 Task: Search round trip flight ticket for 5 adults, 2 children, 1 infant in seat and 2 infants on lap in economy from Duluth: Duluth International Airport to Indianapolis: Indianapolis International Airport on 8-5-2023 and return on 8-7-2023. Number of bags: 2 checked bags. Price is upto 72000. Outbound departure time preference is 16:00.
Action: Mouse moved to (339, 284)
Screenshot: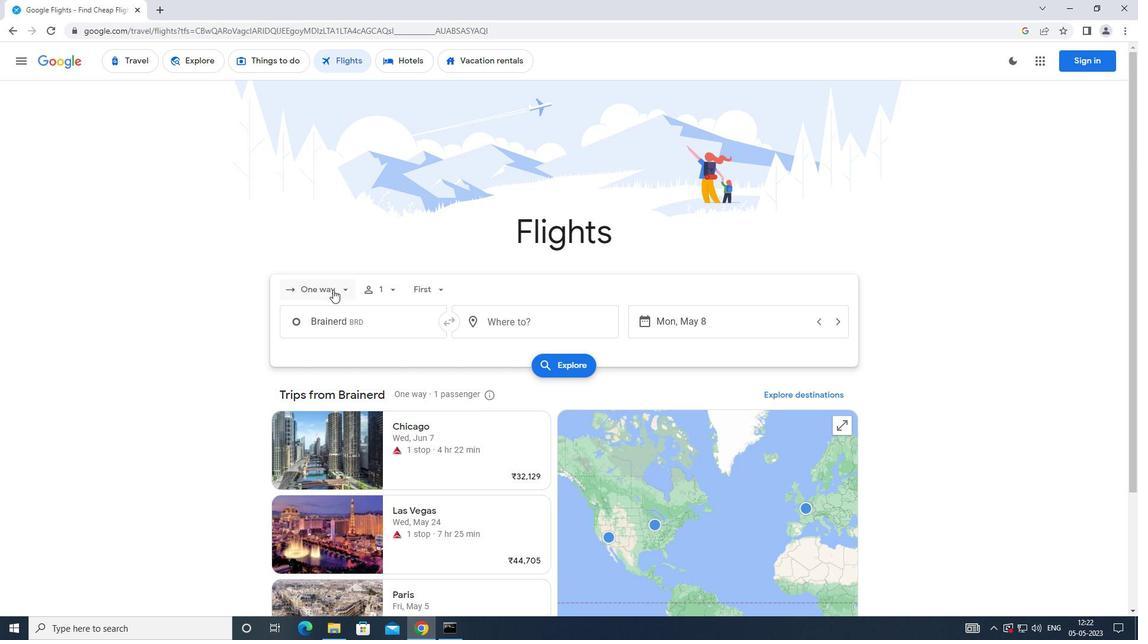 
Action: Mouse pressed left at (339, 284)
Screenshot: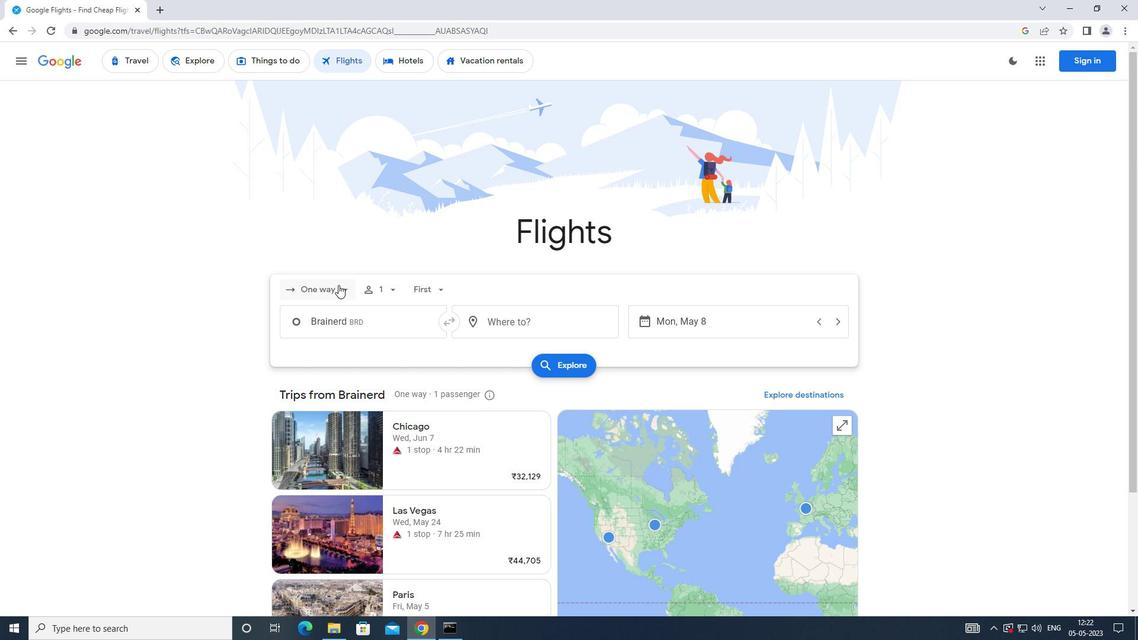 
Action: Mouse moved to (328, 345)
Screenshot: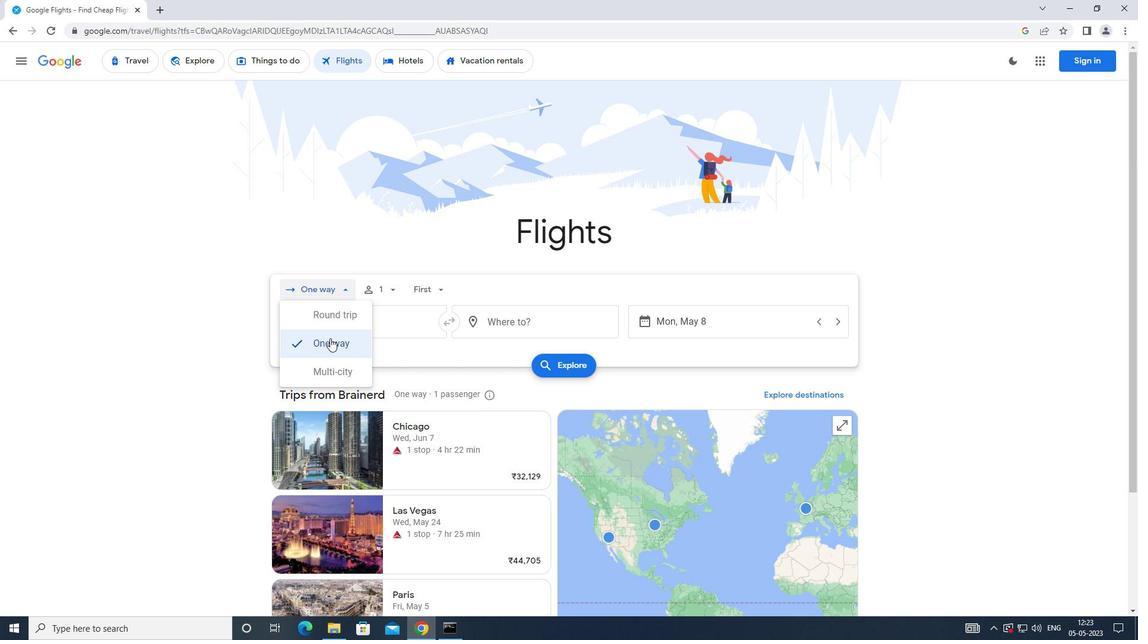
Action: Mouse pressed left at (328, 345)
Screenshot: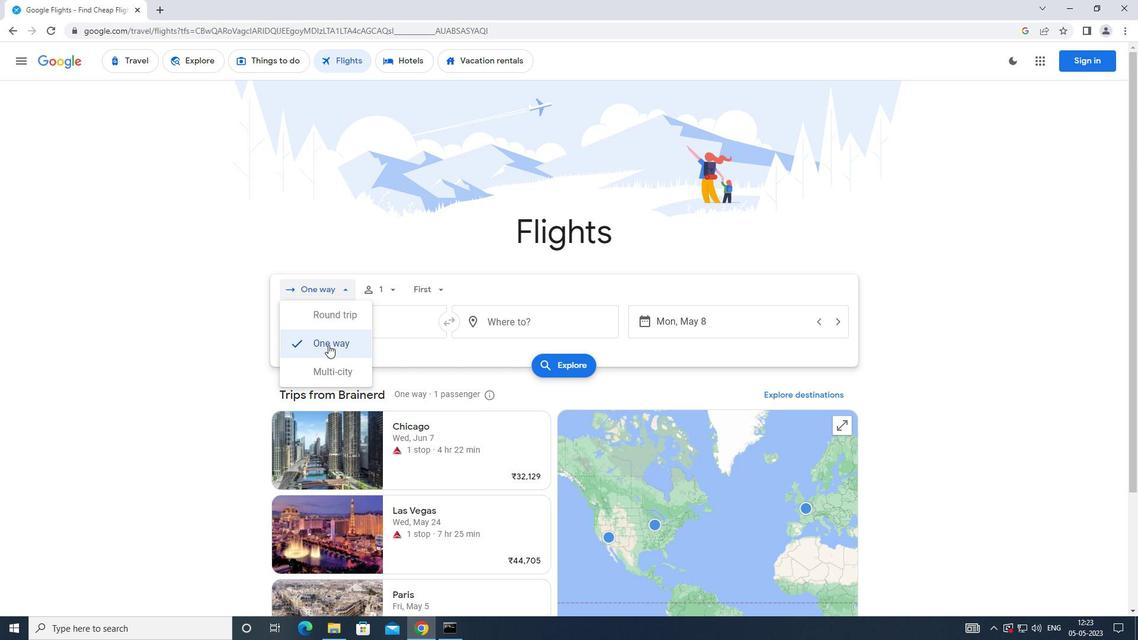 
Action: Mouse moved to (386, 285)
Screenshot: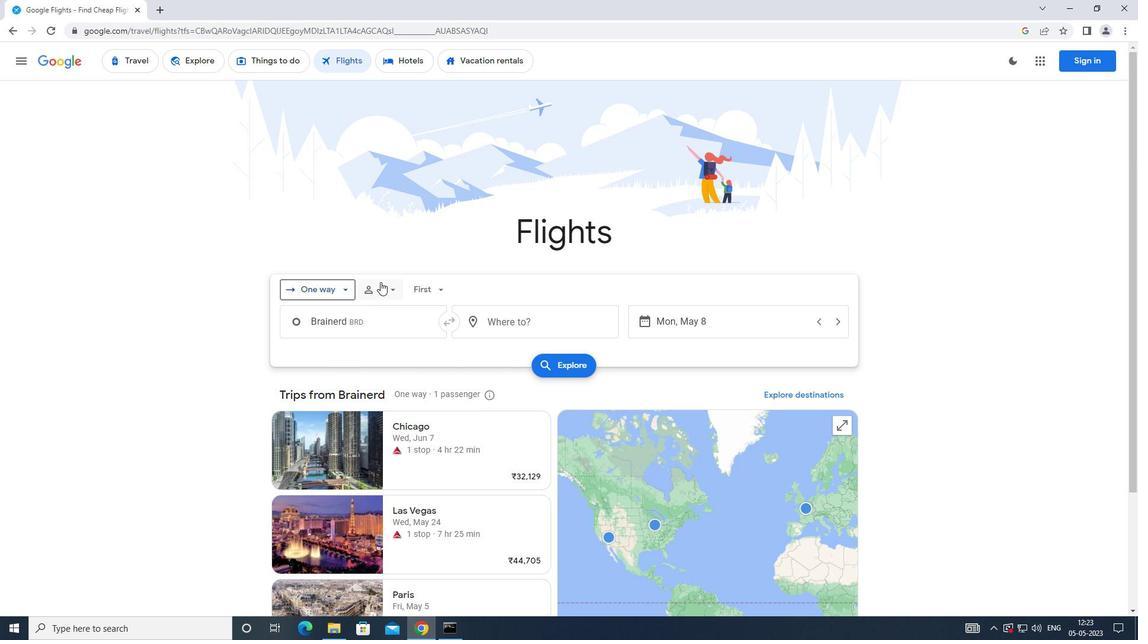 
Action: Mouse pressed left at (386, 285)
Screenshot: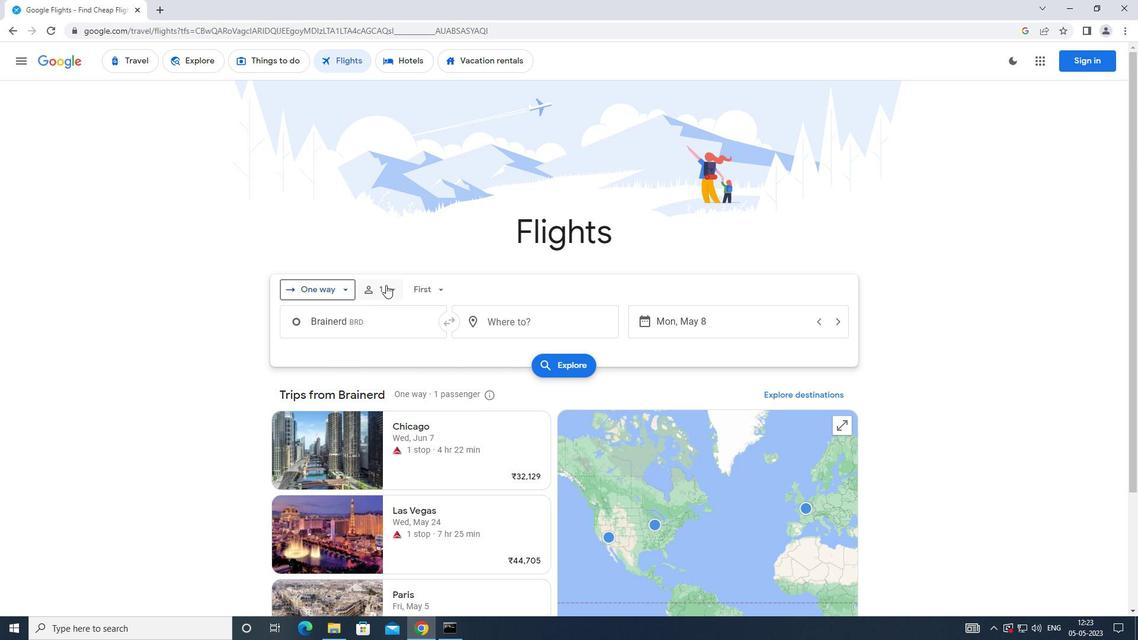 
Action: Mouse moved to (486, 326)
Screenshot: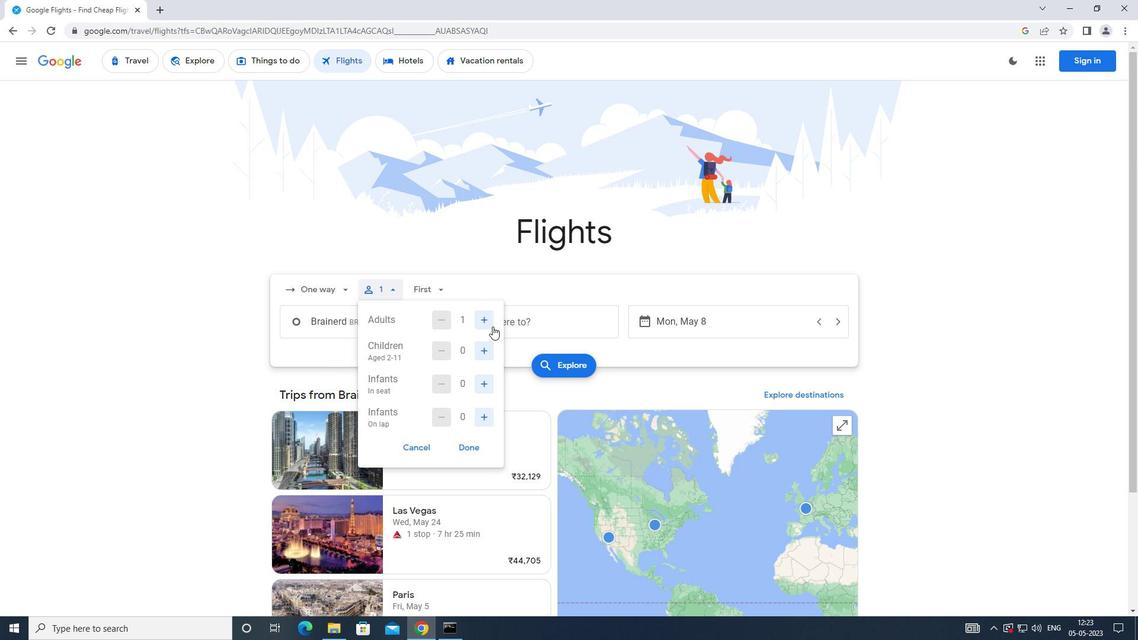 
Action: Mouse pressed left at (486, 326)
Screenshot: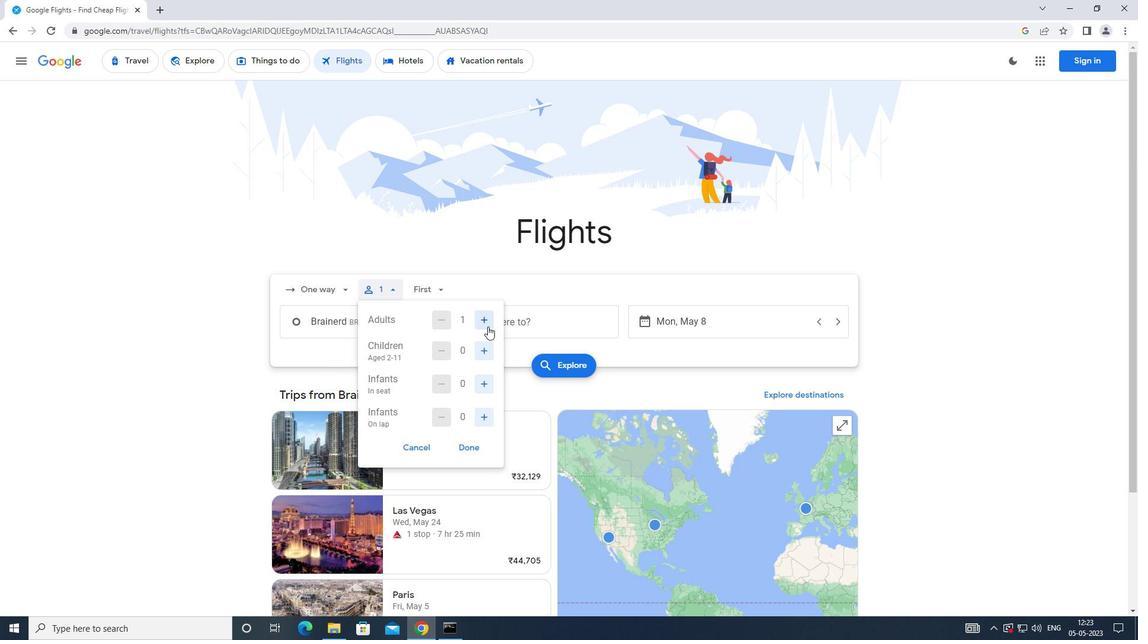 
Action: Mouse pressed left at (486, 326)
Screenshot: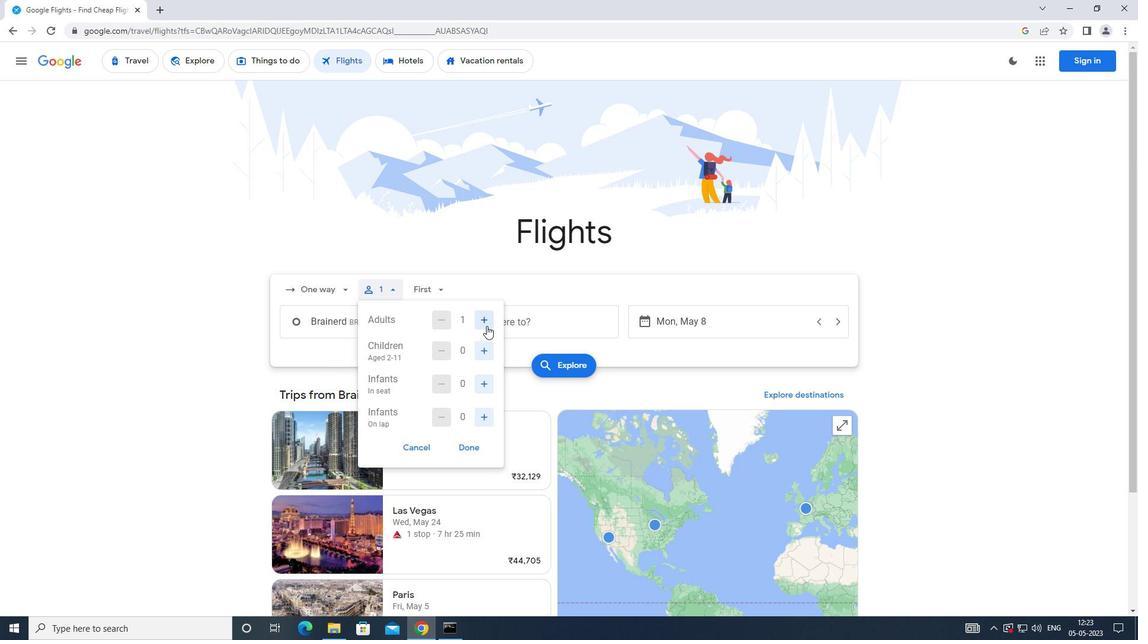 
Action: Mouse pressed left at (486, 326)
Screenshot: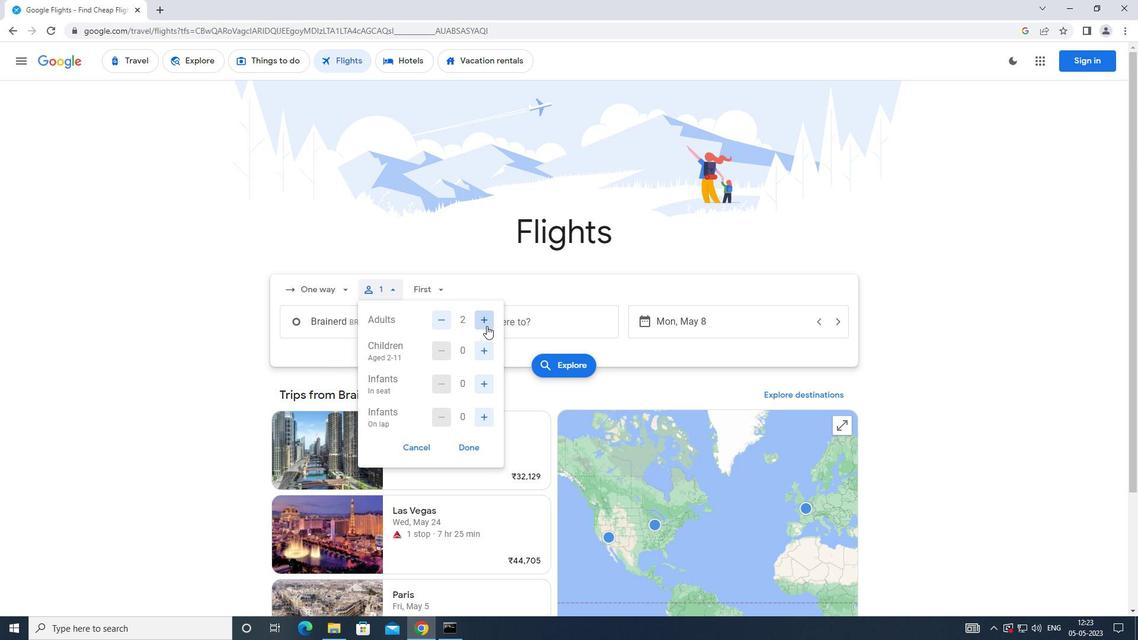 
Action: Mouse pressed left at (486, 326)
Screenshot: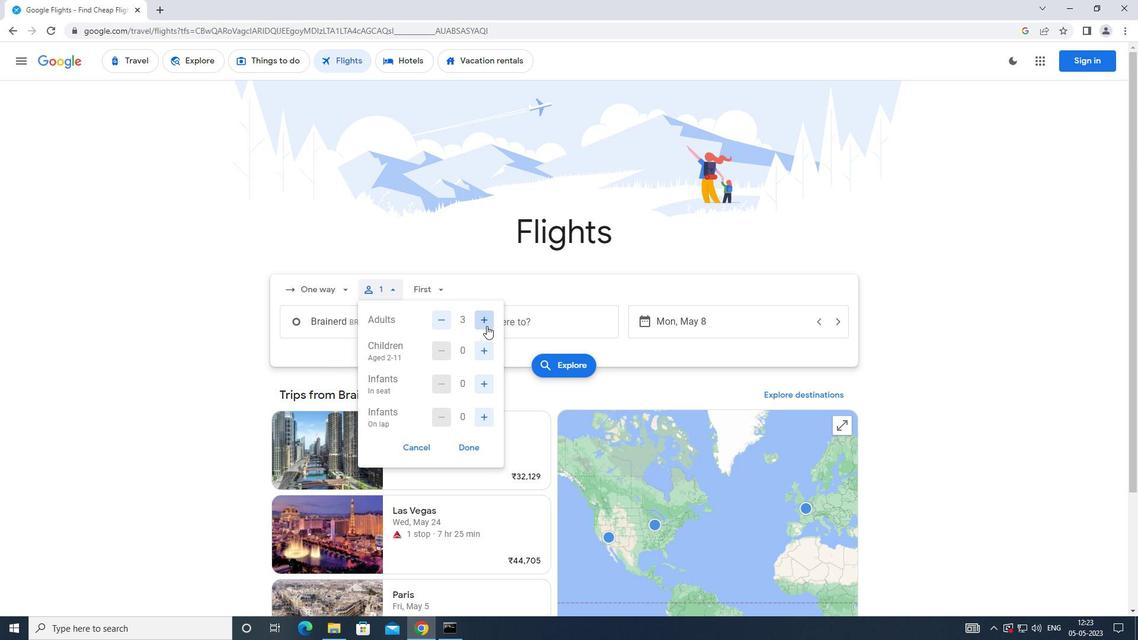 
Action: Mouse moved to (483, 350)
Screenshot: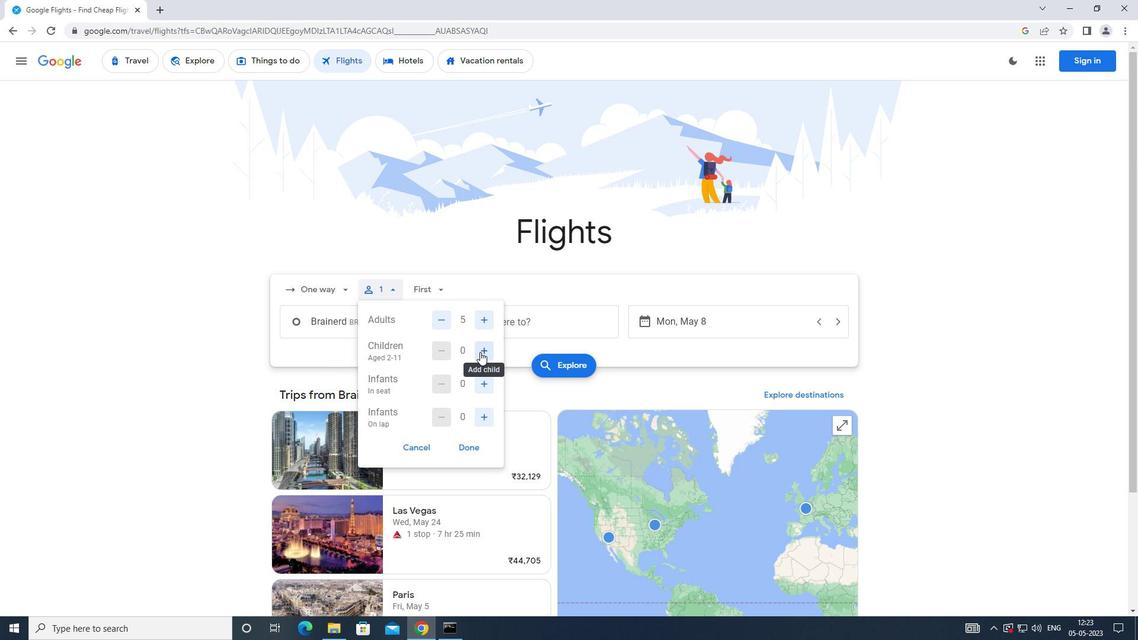 
Action: Mouse pressed left at (483, 350)
Screenshot: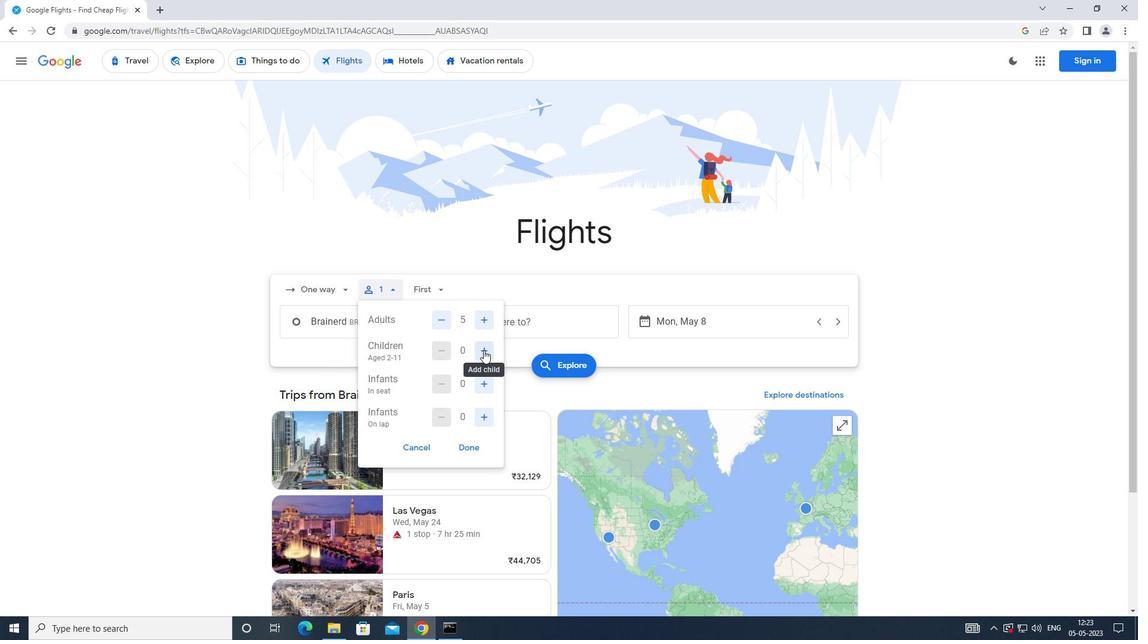 
Action: Mouse pressed left at (483, 350)
Screenshot: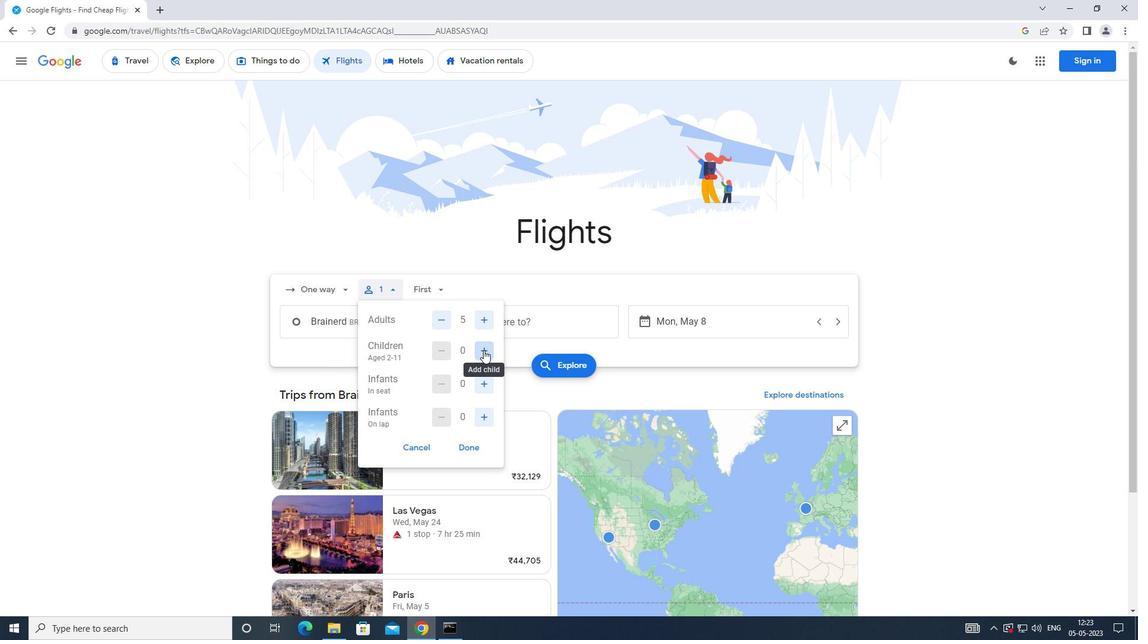 
Action: Mouse moved to (491, 384)
Screenshot: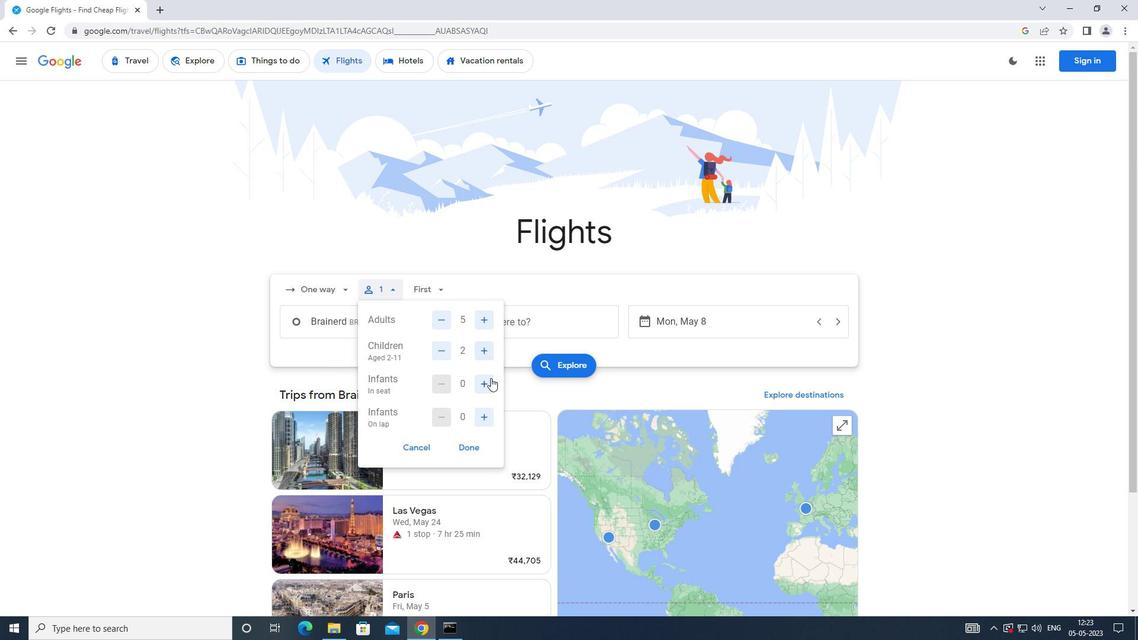 
Action: Mouse pressed left at (491, 384)
Screenshot: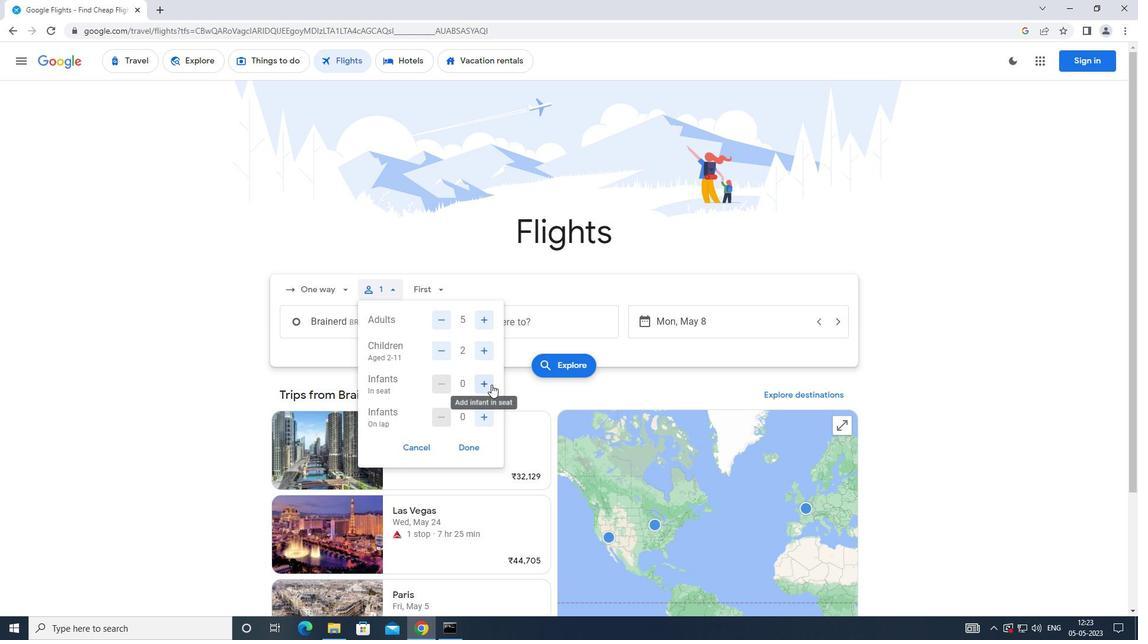
Action: Mouse moved to (490, 416)
Screenshot: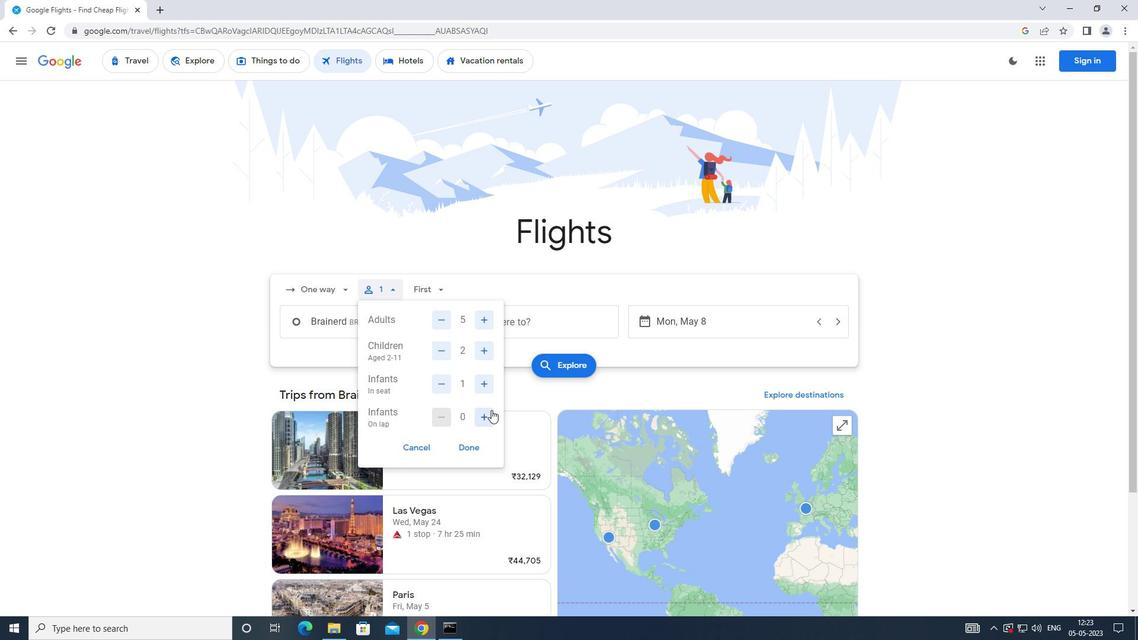 
Action: Mouse pressed left at (490, 416)
Screenshot: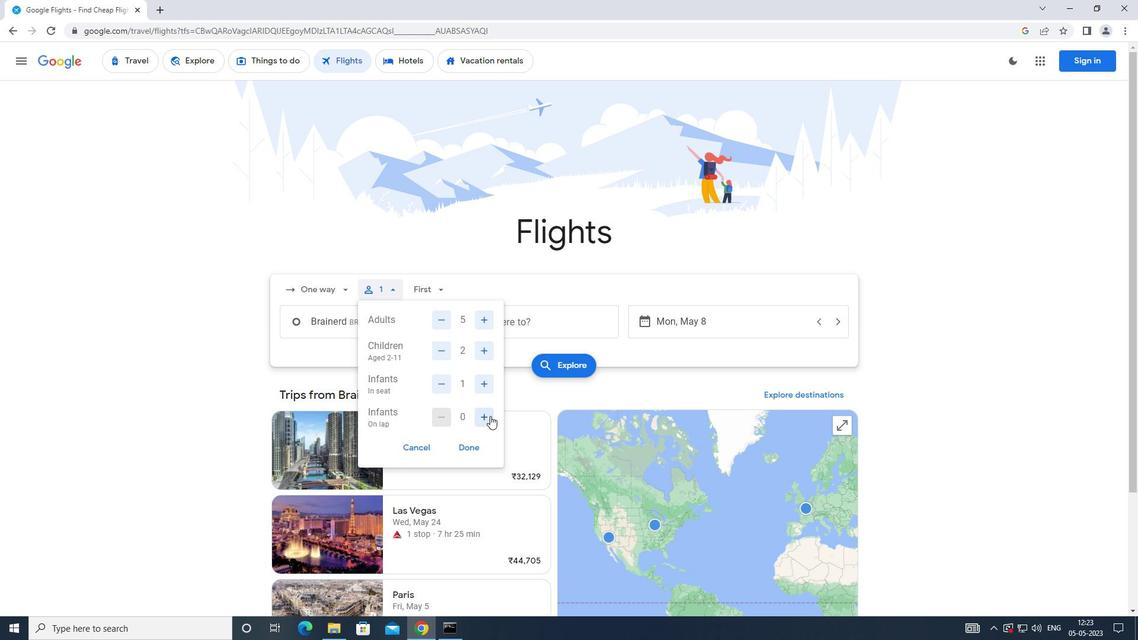 
Action: Mouse moved to (466, 452)
Screenshot: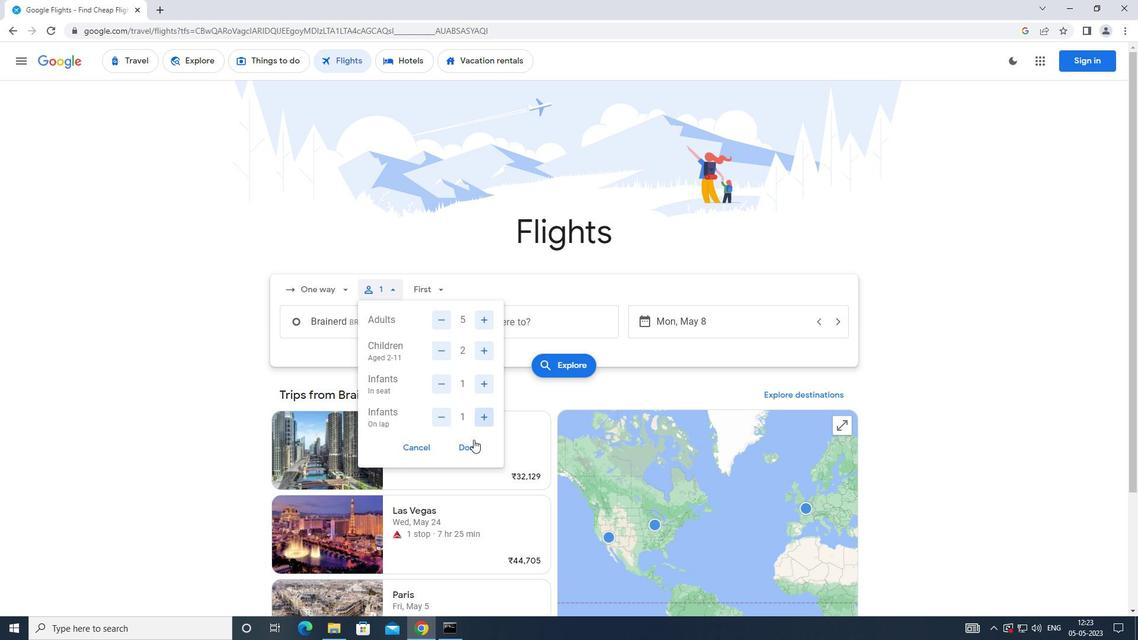 
Action: Mouse pressed left at (466, 452)
Screenshot: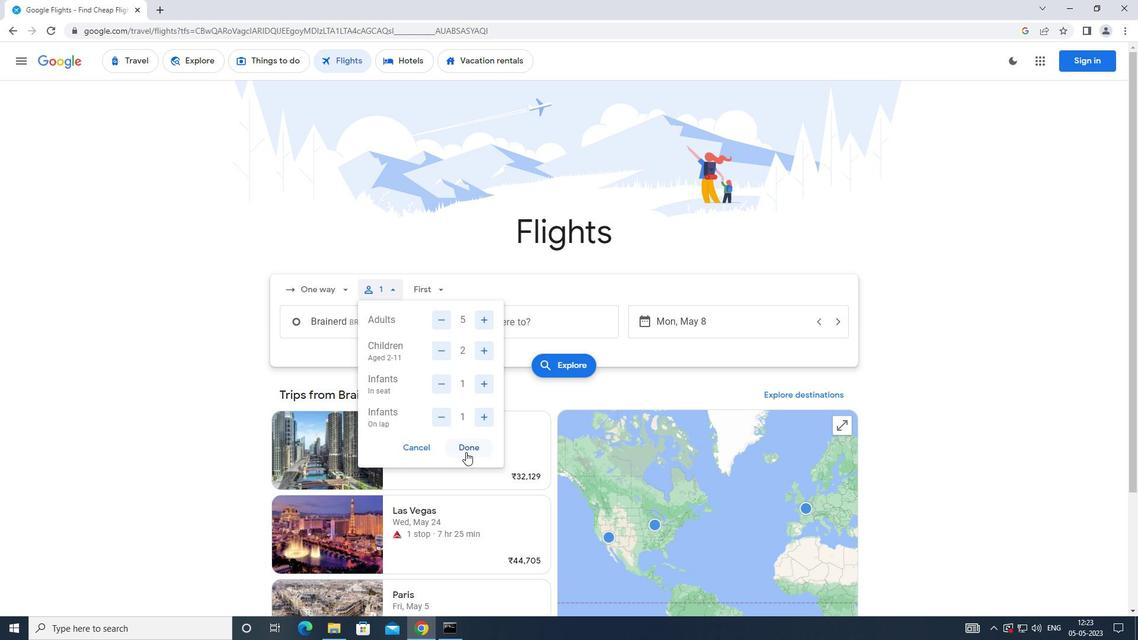 
Action: Mouse moved to (438, 296)
Screenshot: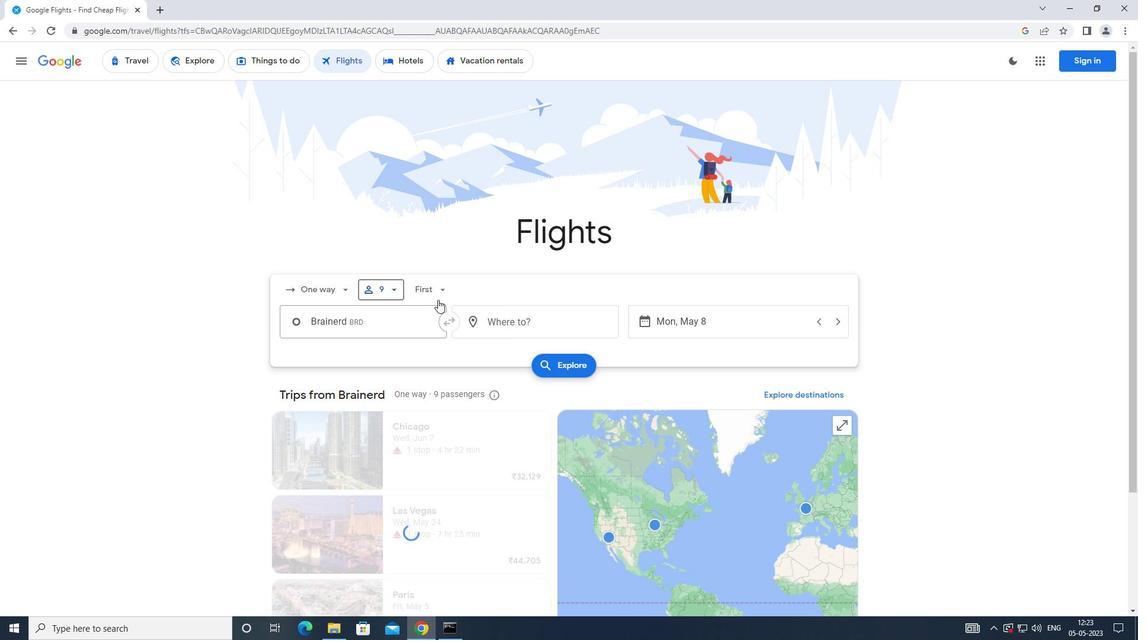 
Action: Mouse pressed left at (438, 296)
Screenshot: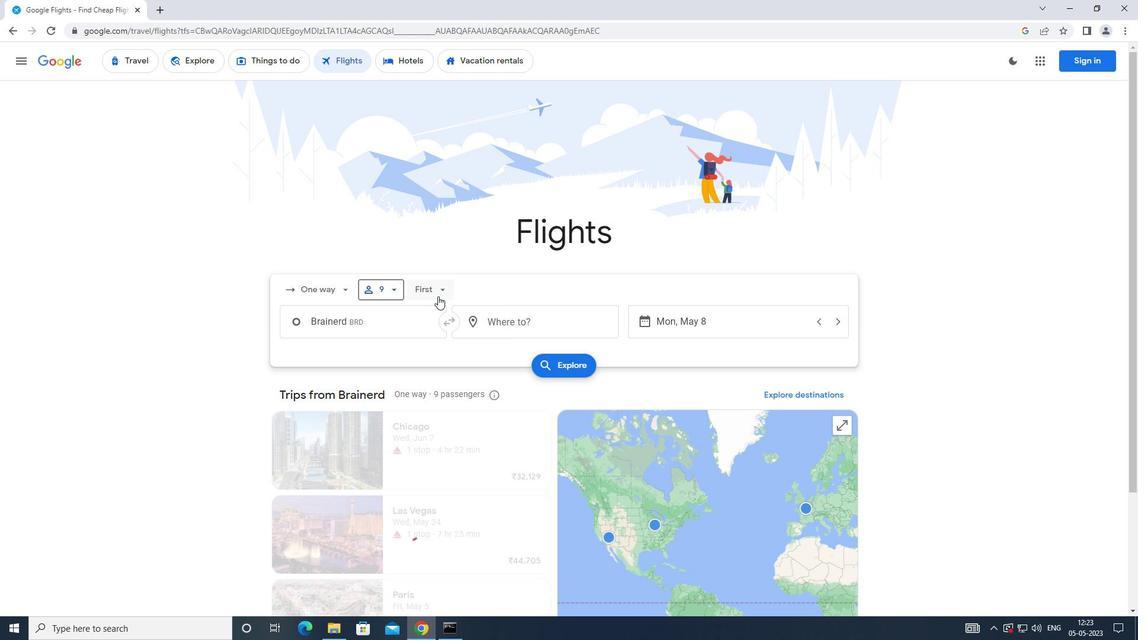 
Action: Mouse moved to (447, 325)
Screenshot: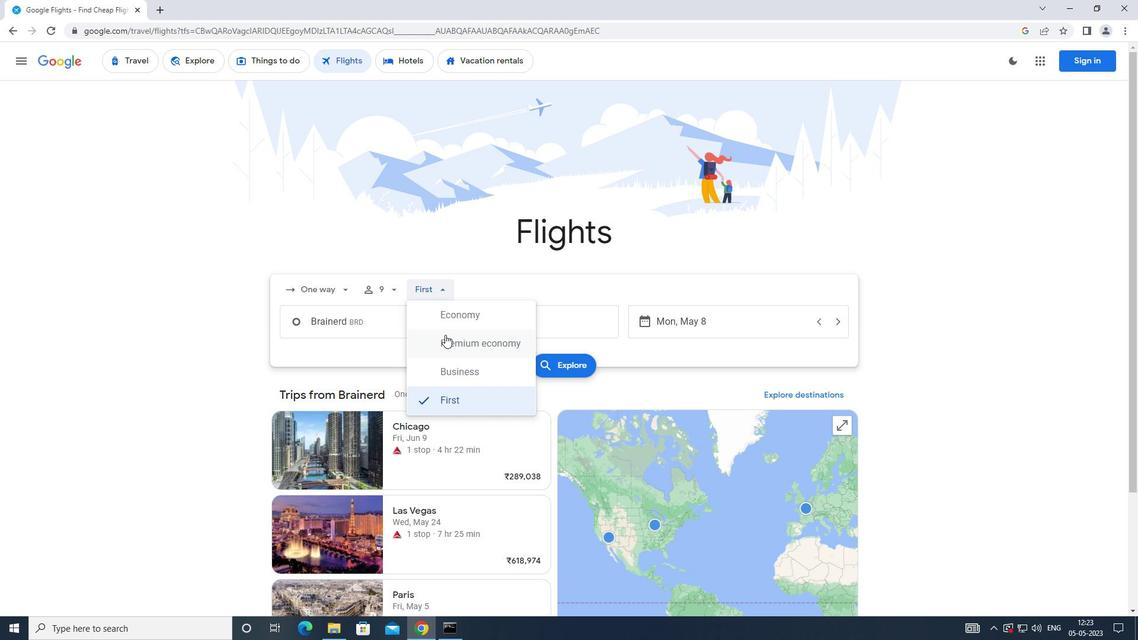 
Action: Mouse pressed left at (447, 325)
Screenshot: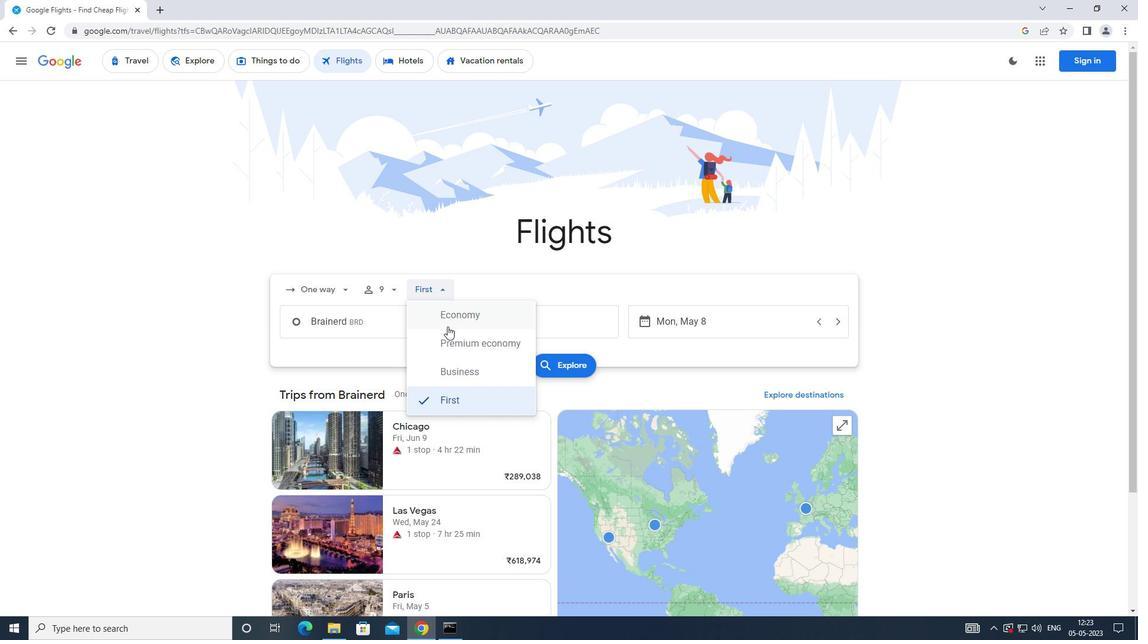 
Action: Mouse moved to (408, 325)
Screenshot: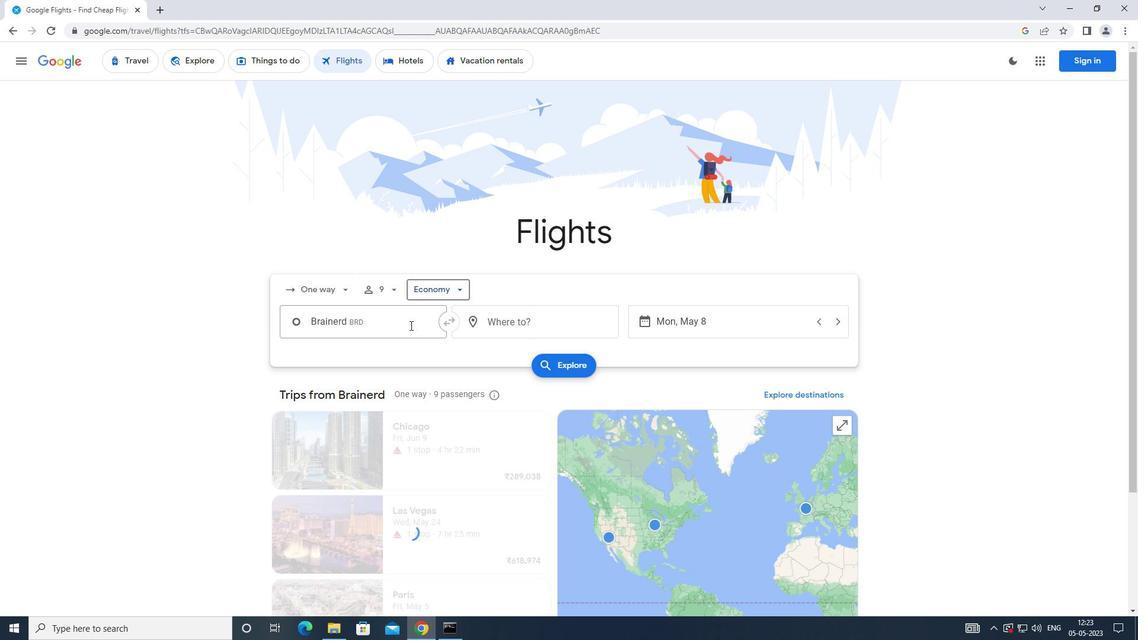
Action: Mouse pressed left at (408, 325)
Screenshot: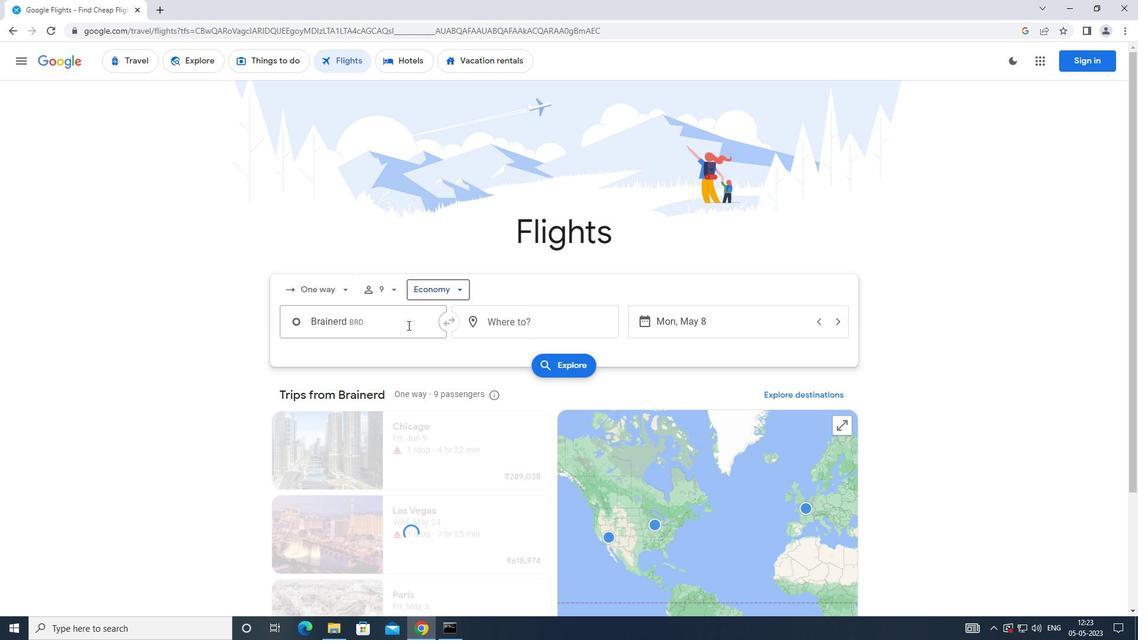 
Action: Mouse moved to (411, 339)
Screenshot: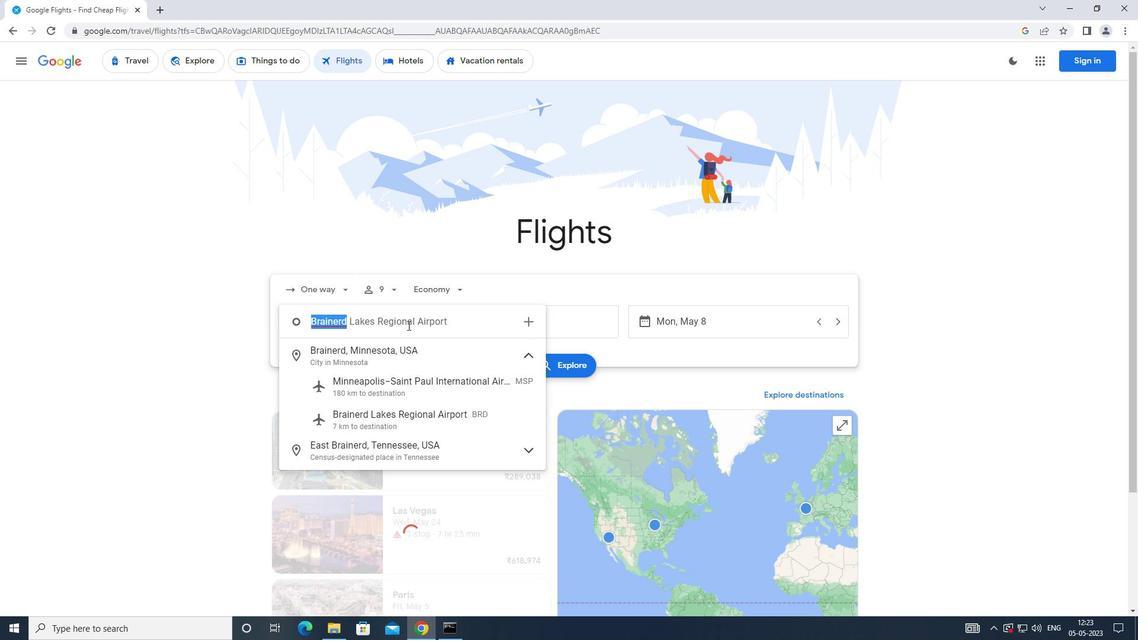
Action: Key pressed <Key.caps_lock>d<Key.caps_lock>uluth
Screenshot: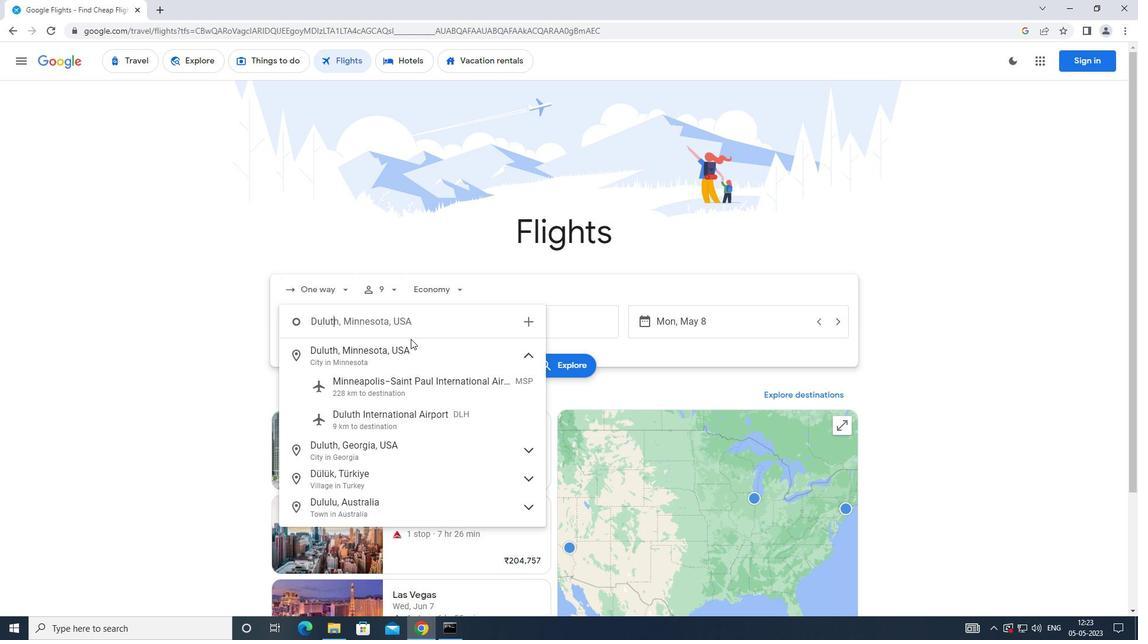 
Action: Mouse moved to (414, 412)
Screenshot: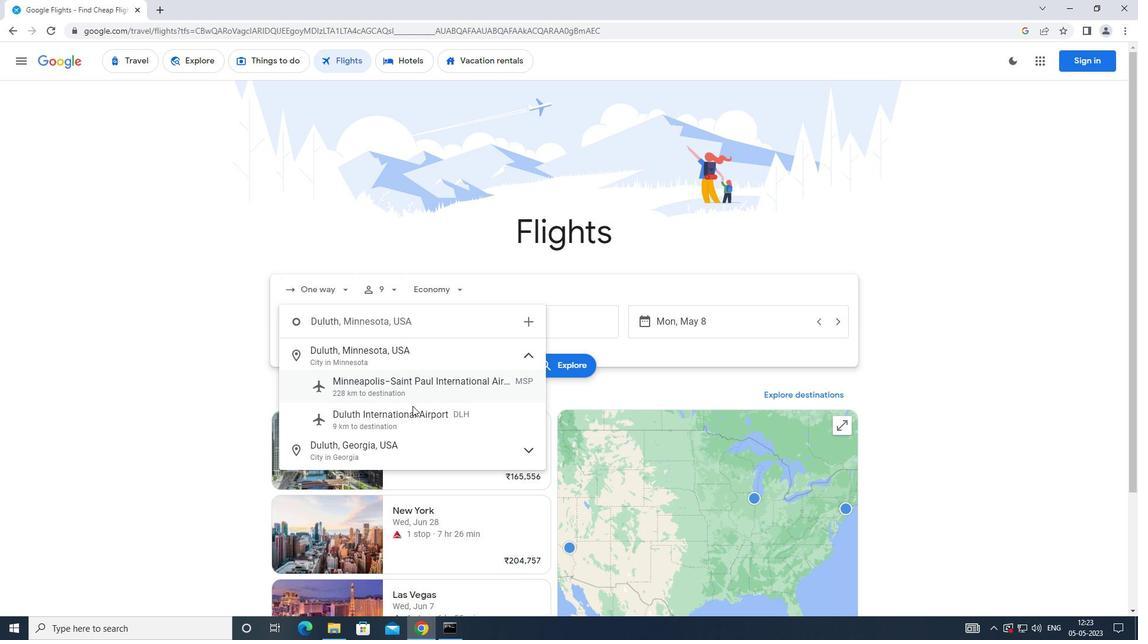 
Action: Mouse pressed left at (414, 412)
Screenshot: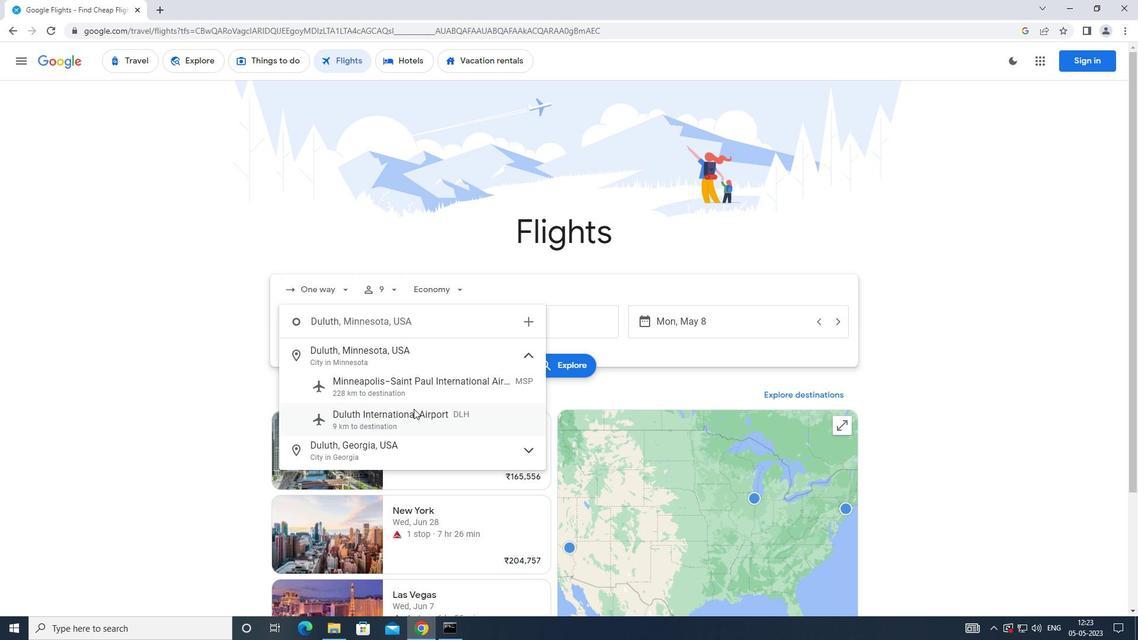 
Action: Mouse moved to (541, 324)
Screenshot: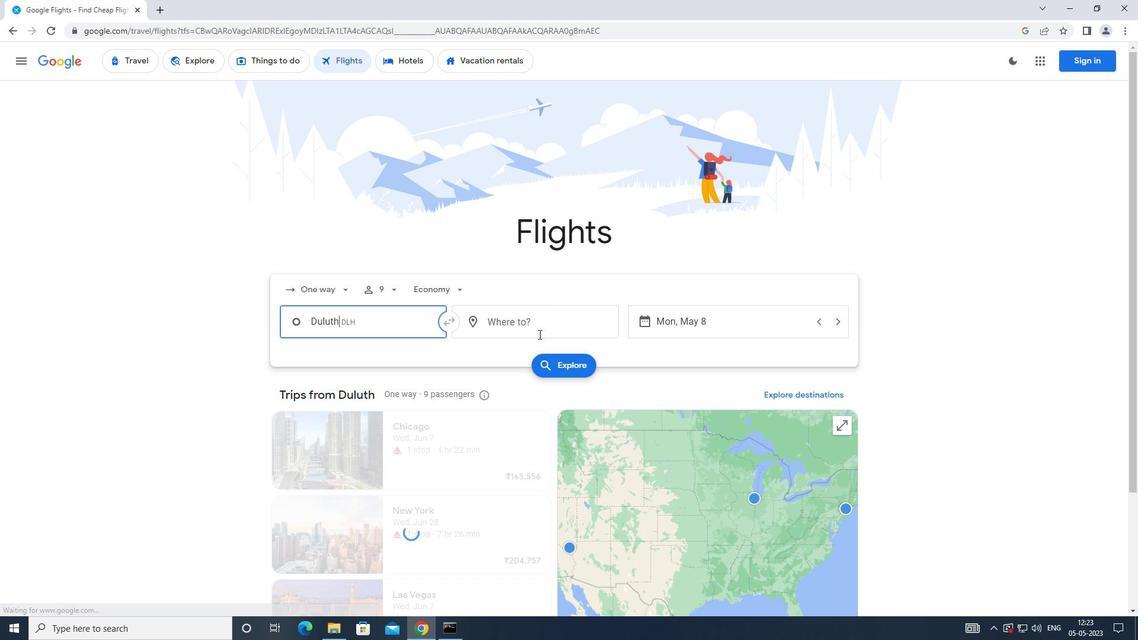 
Action: Mouse pressed left at (541, 324)
Screenshot: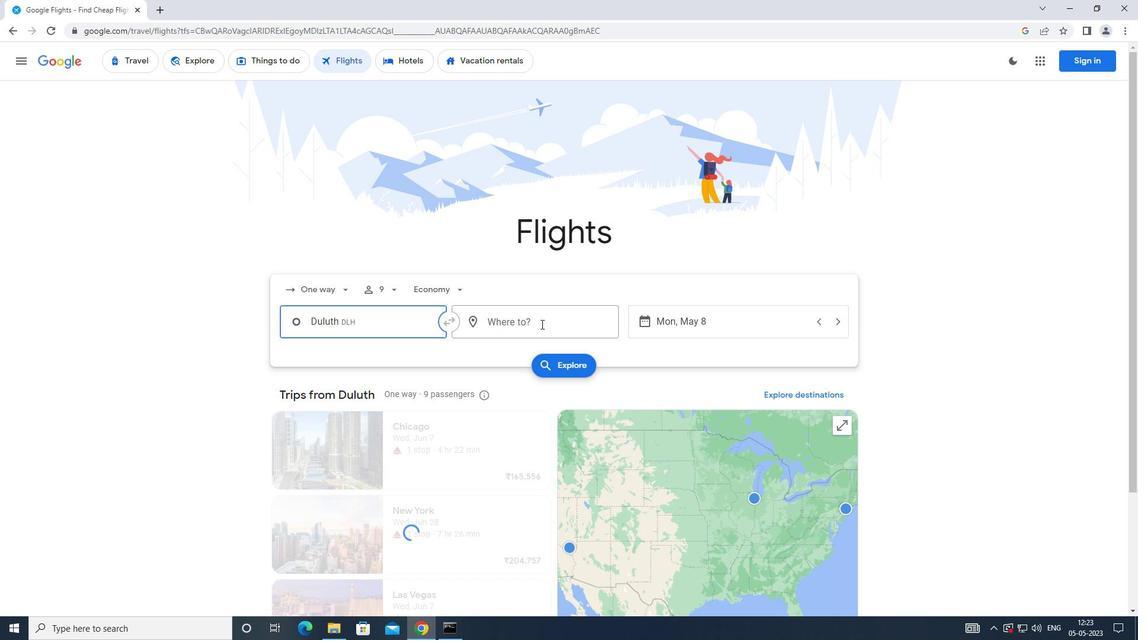
Action: Mouse moved to (539, 327)
Screenshot: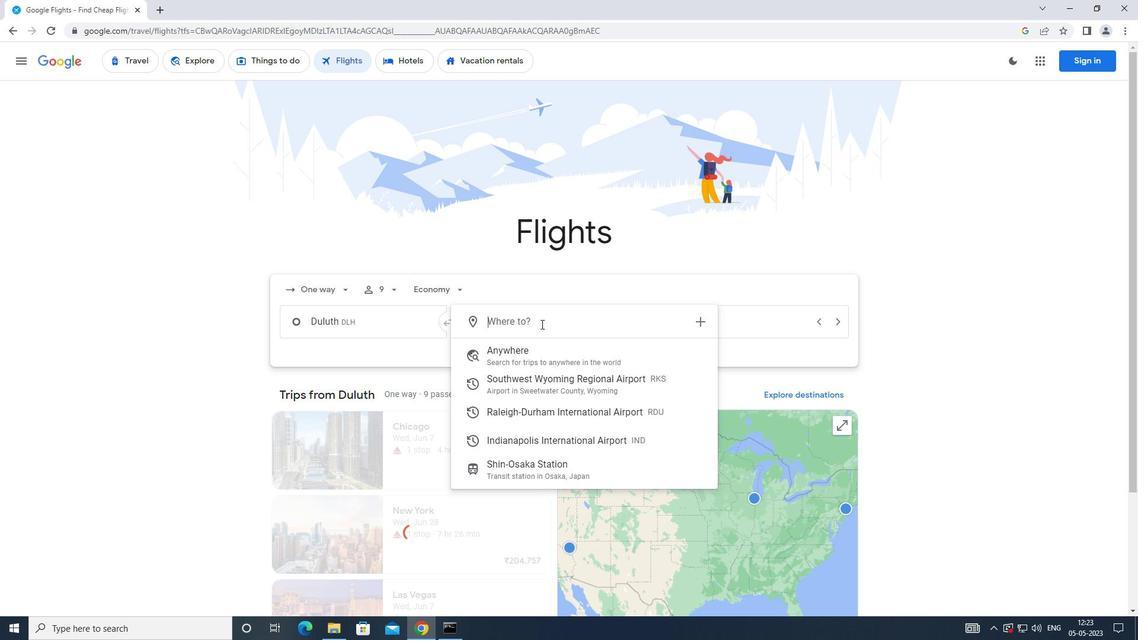 
Action: Key pressed <Key.caps_lock>i<Key.caps_lock>ndianapolis
Screenshot: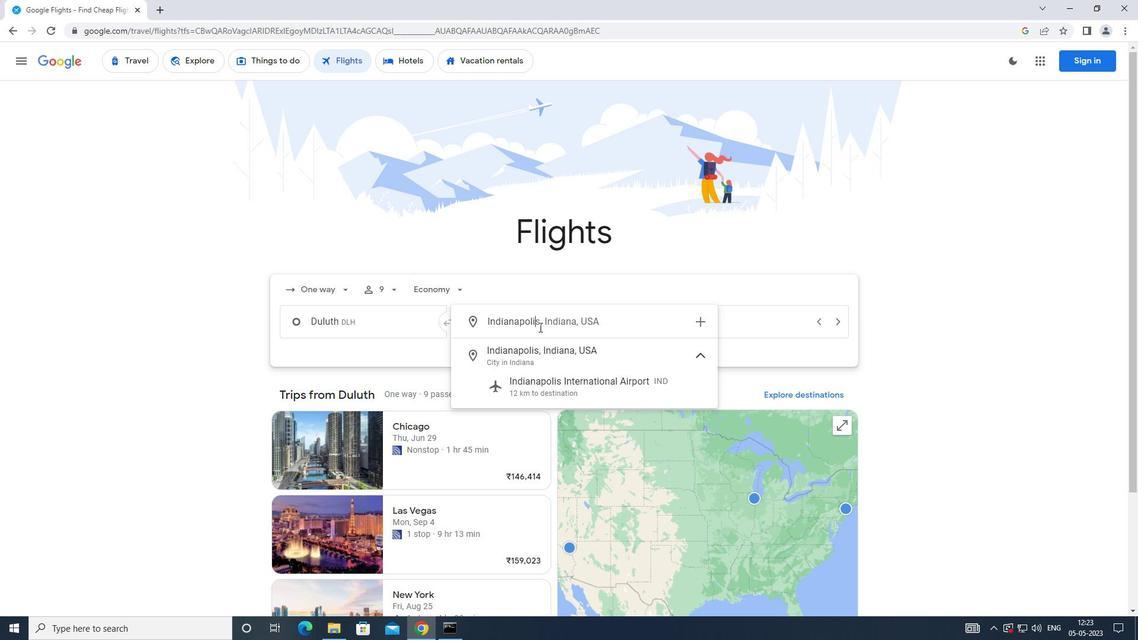 
Action: Mouse moved to (571, 386)
Screenshot: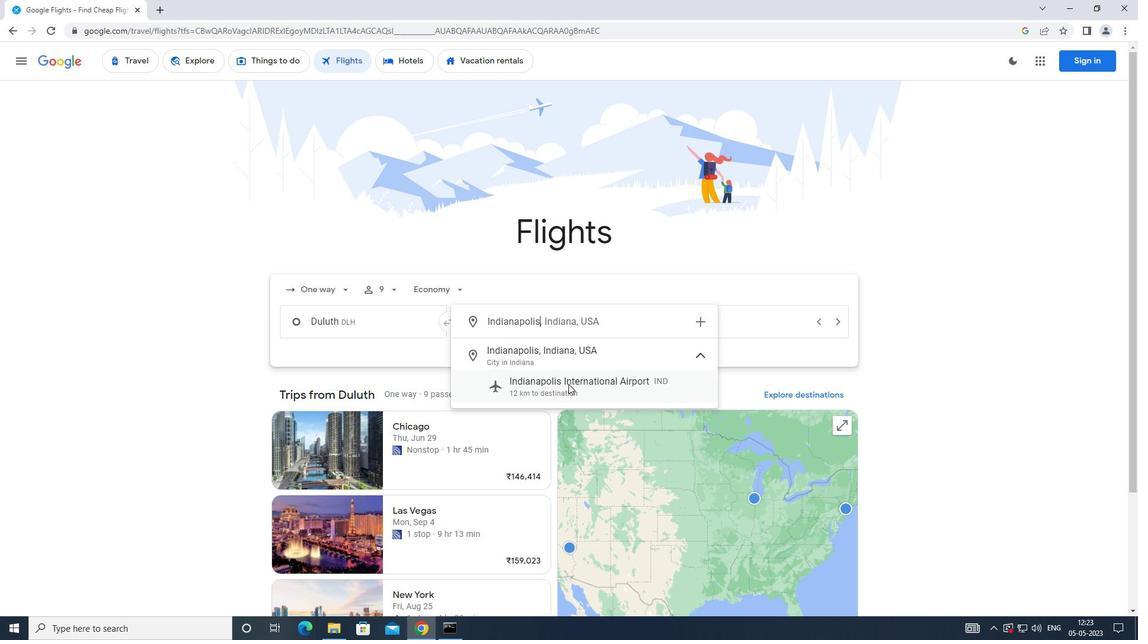 
Action: Mouse pressed left at (571, 386)
Screenshot: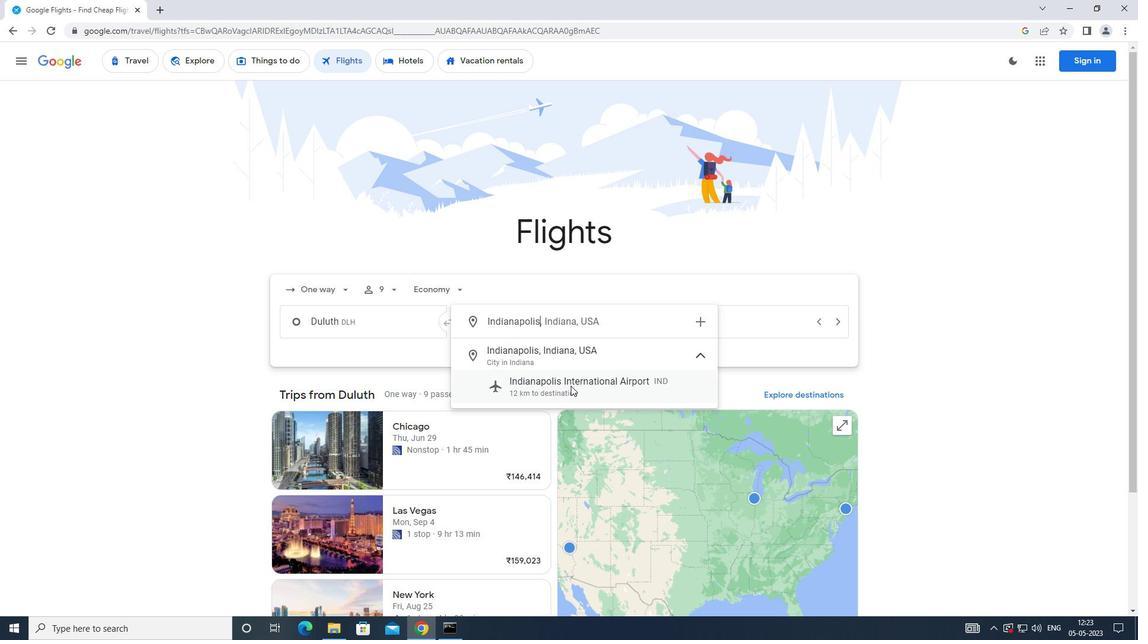 
Action: Mouse moved to (694, 329)
Screenshot: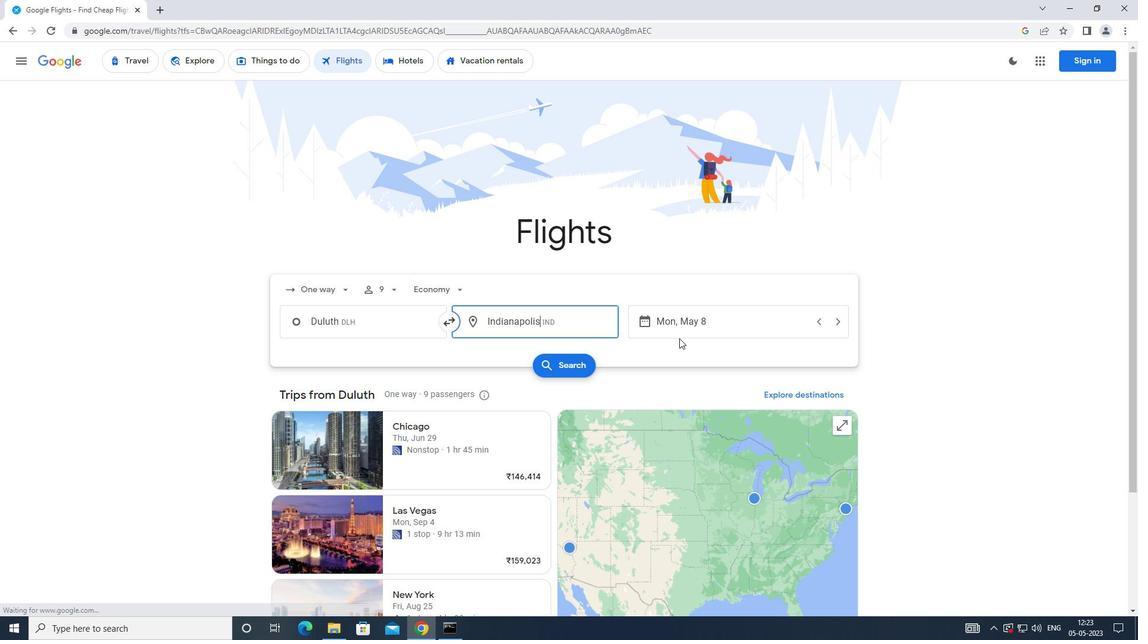 
Action: Mouse pressed left at (694, 329)
Screenshot: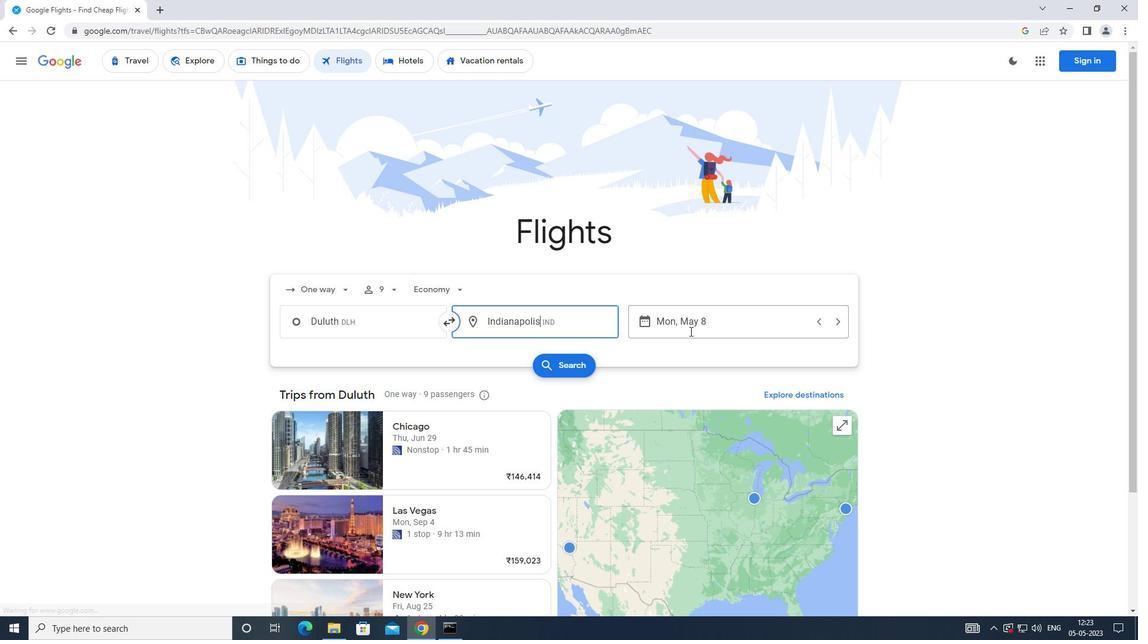 
Action: Mouse moved to (464, 430)
Screenshot: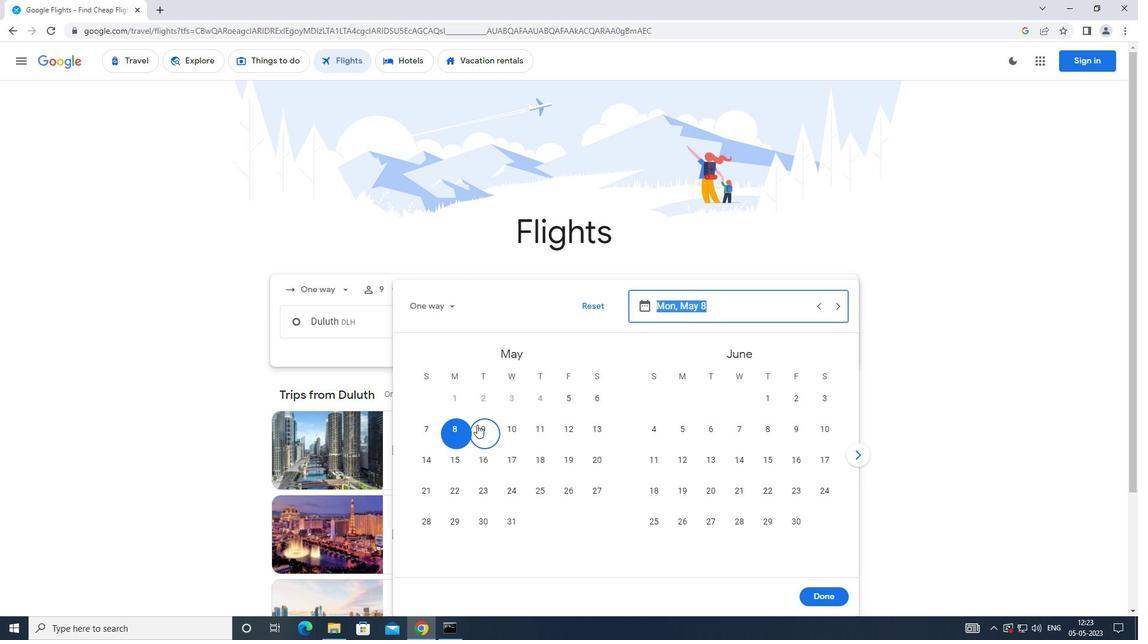 
Action: Mouse pressed left at (464, 430)
Screenshot: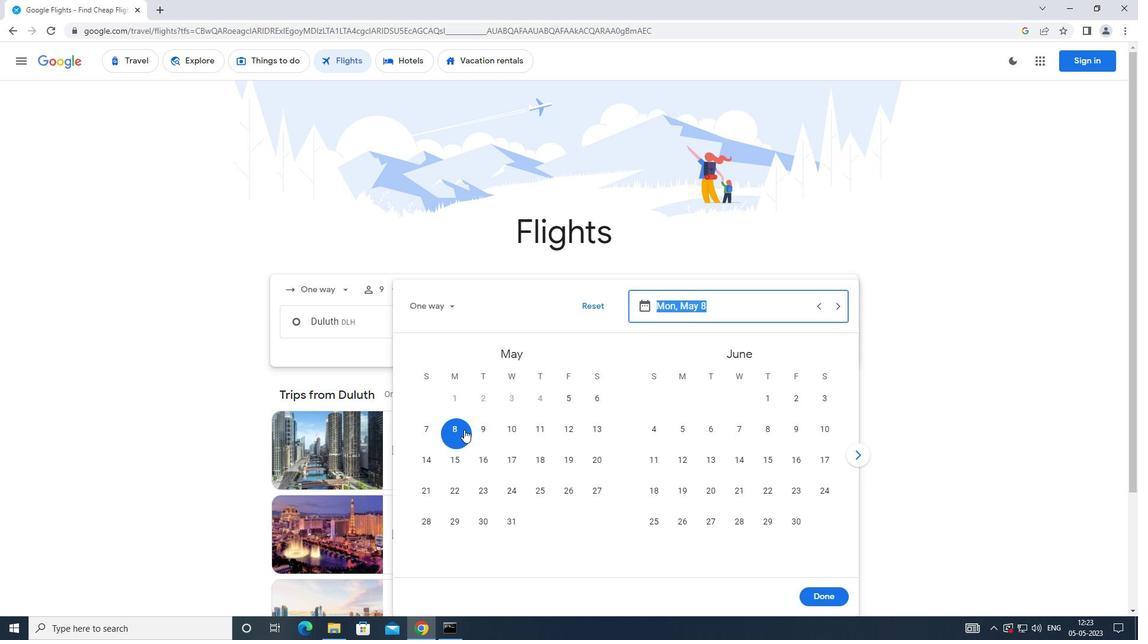 
Action: Mouse moved to (836, 590)
Screenshot: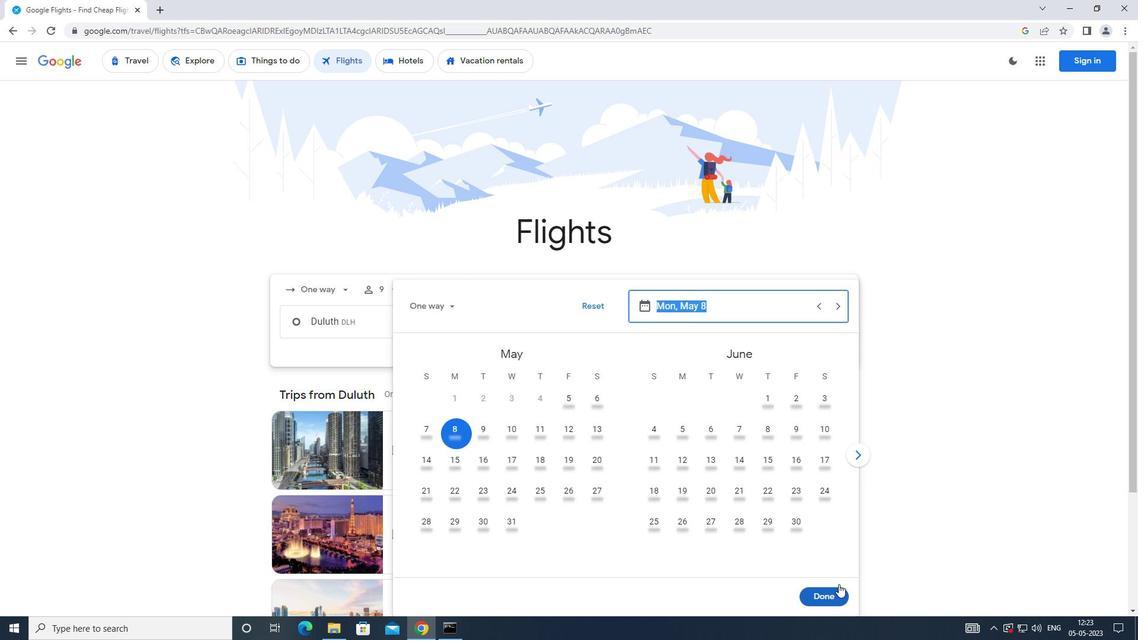 
Action: Mouse pressed left at (836, 590)
Screenshot: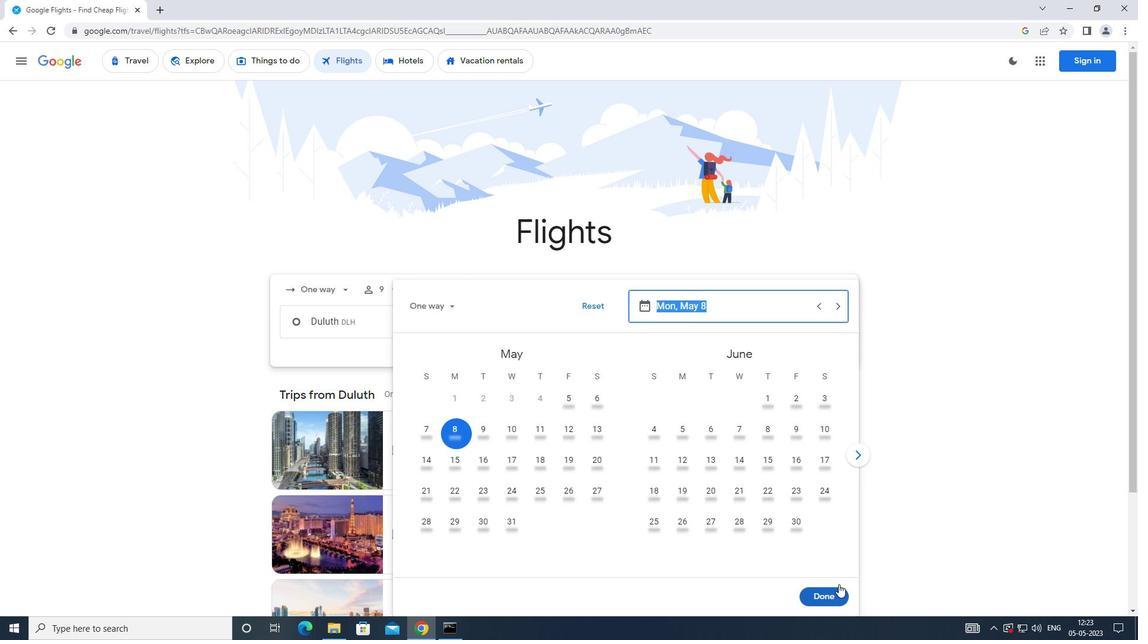 
Action: Mouse moved to (561, 361)
Screenshot: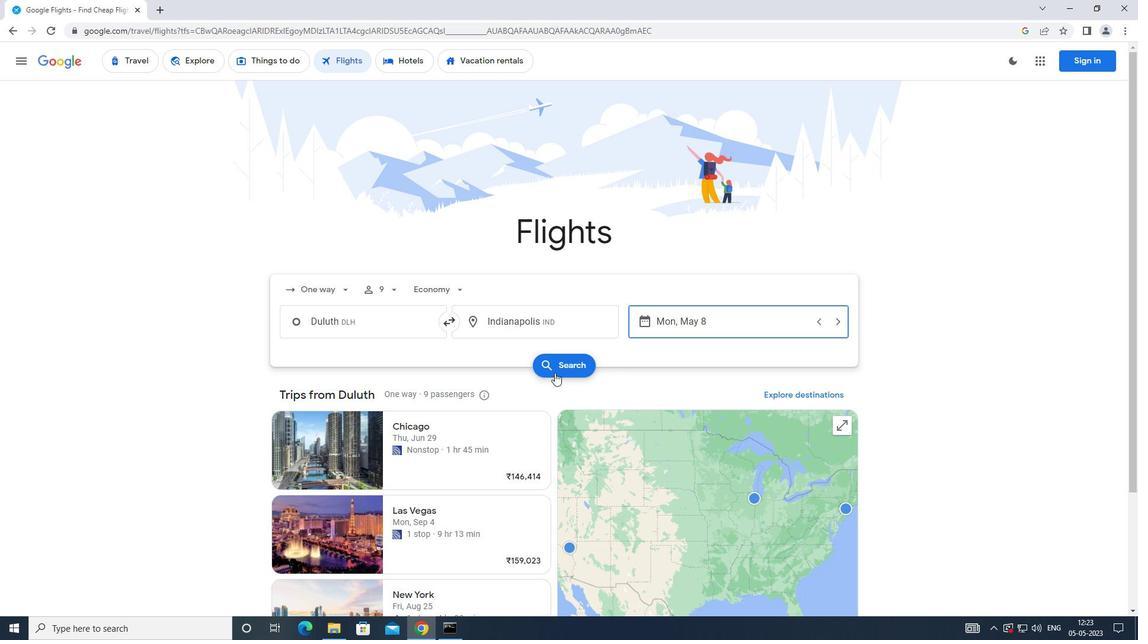 
Action: Mouse pressed left at (561, 361)
Screenshot: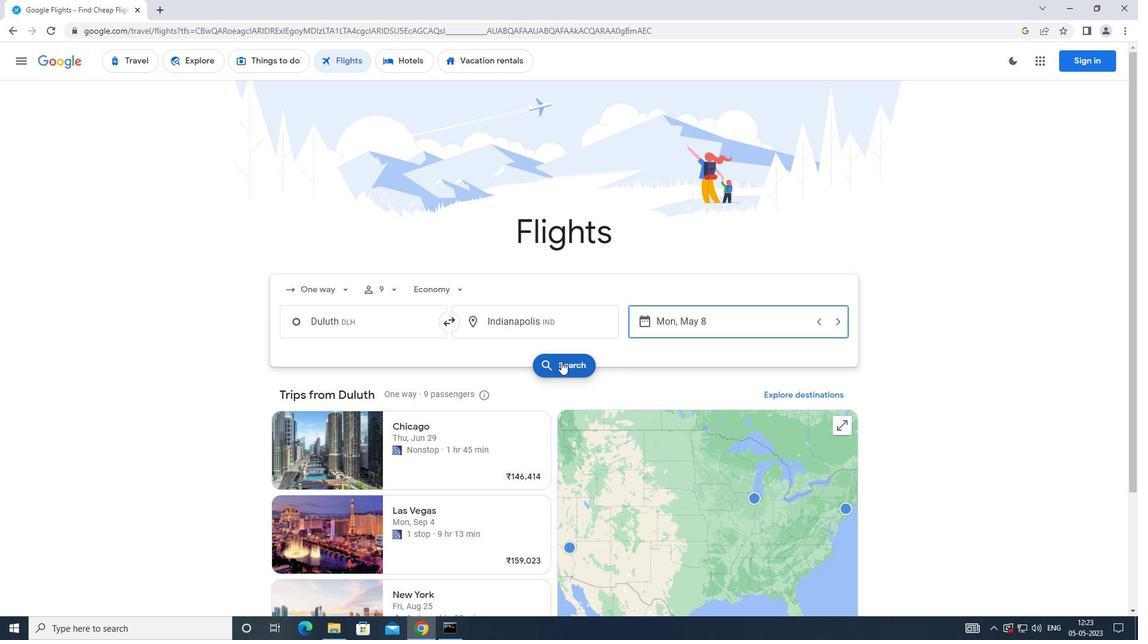 
Action: Mouse moved to (312, 172)
Screenshot: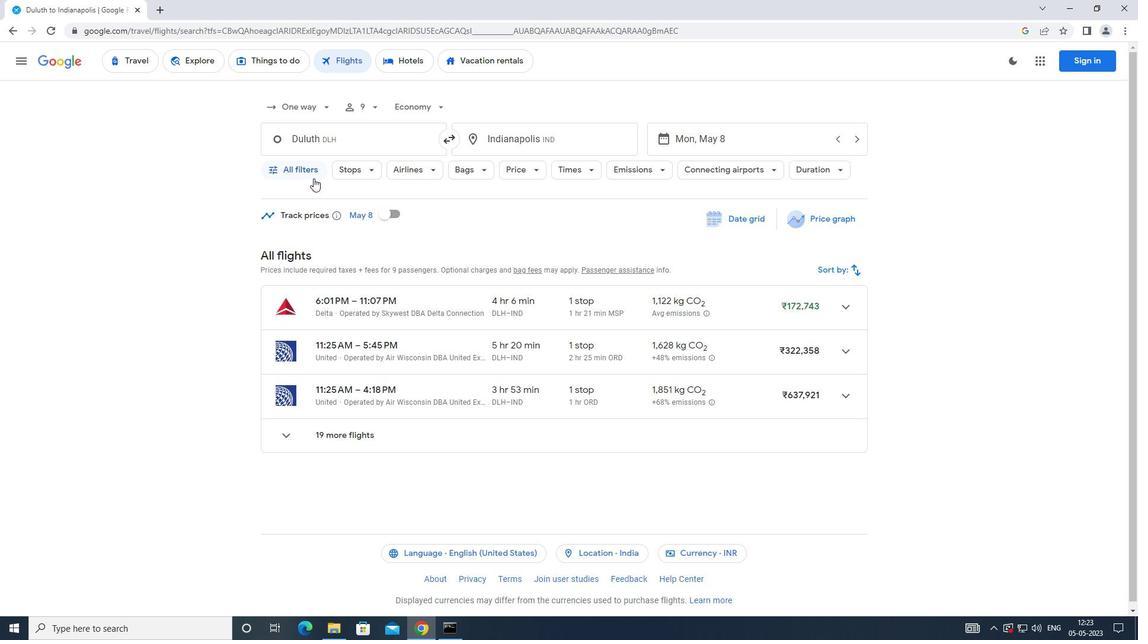 
Action: Mouse pressed left at (312, 172)
Screenshot: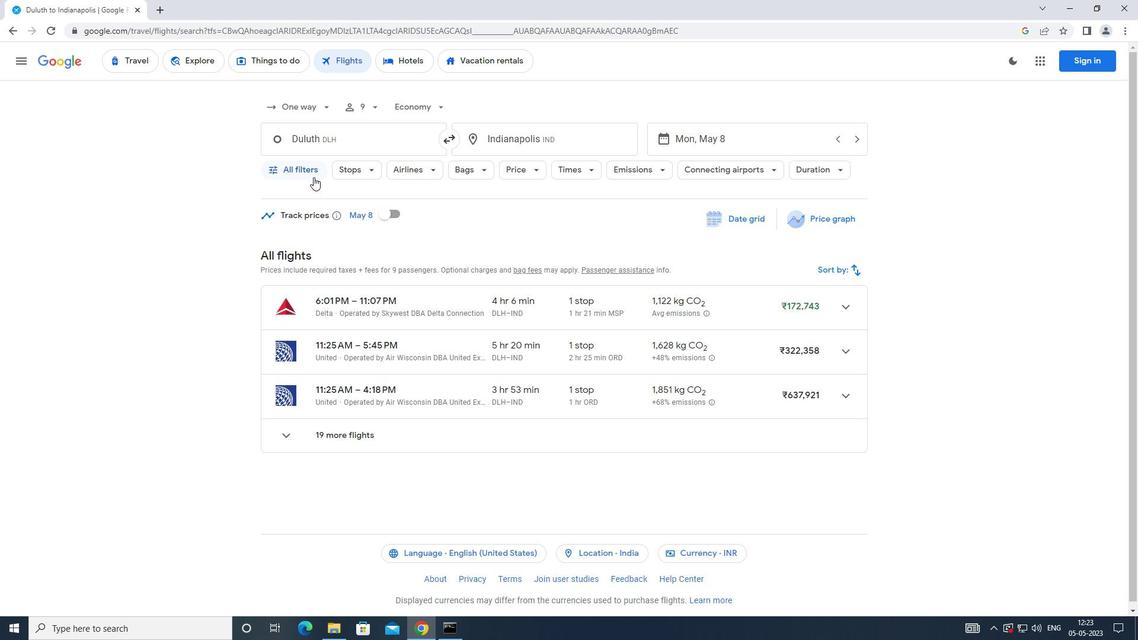 
Action: Mouse moved to (379, 333)
Screenshot: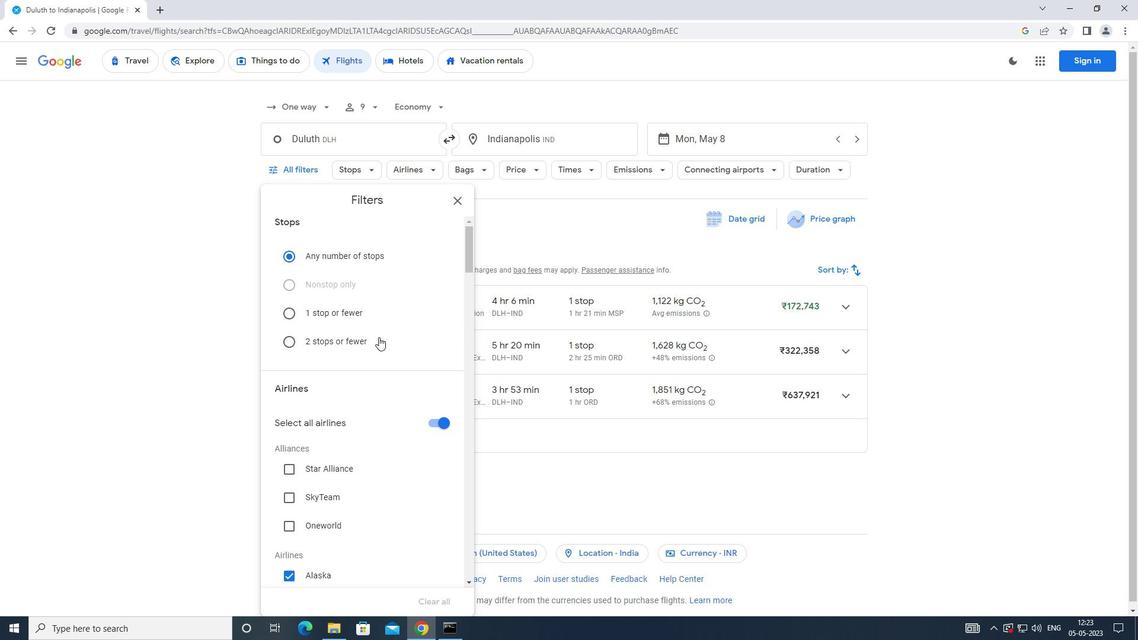 
Action: Mouse scrolled (379, 333) with delta (0, 0)
Screenshot: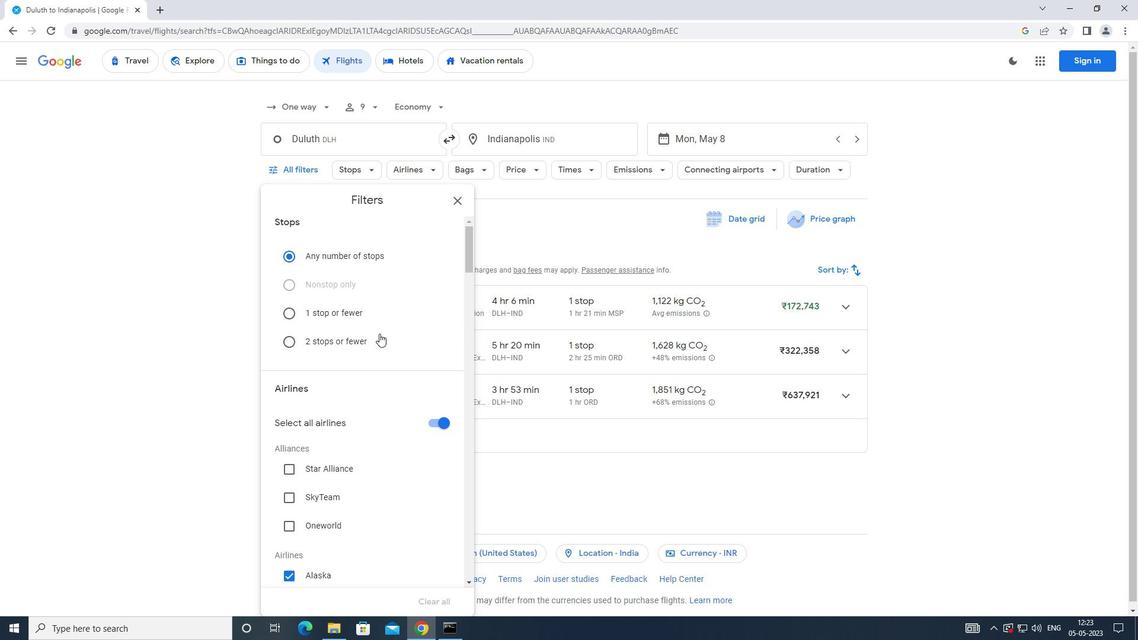 
Action: Mouse scrolled (379, 333) with delta (0, 0)
Screenshot: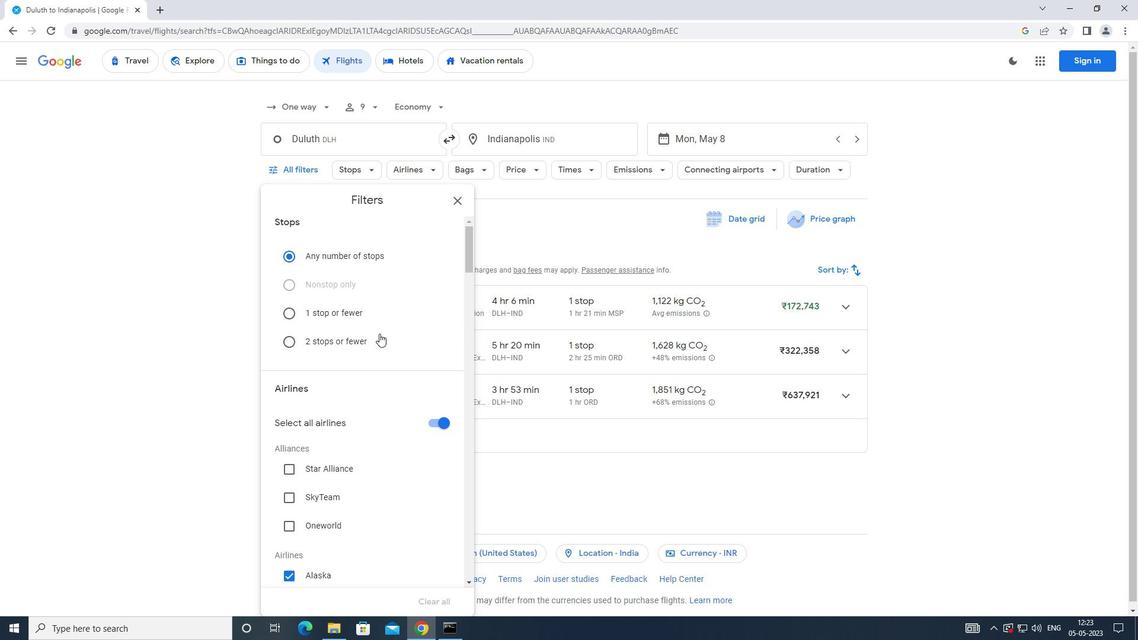 
Action: Mouse scrolled (379, 333) with delta (0, 0)
Screenshot: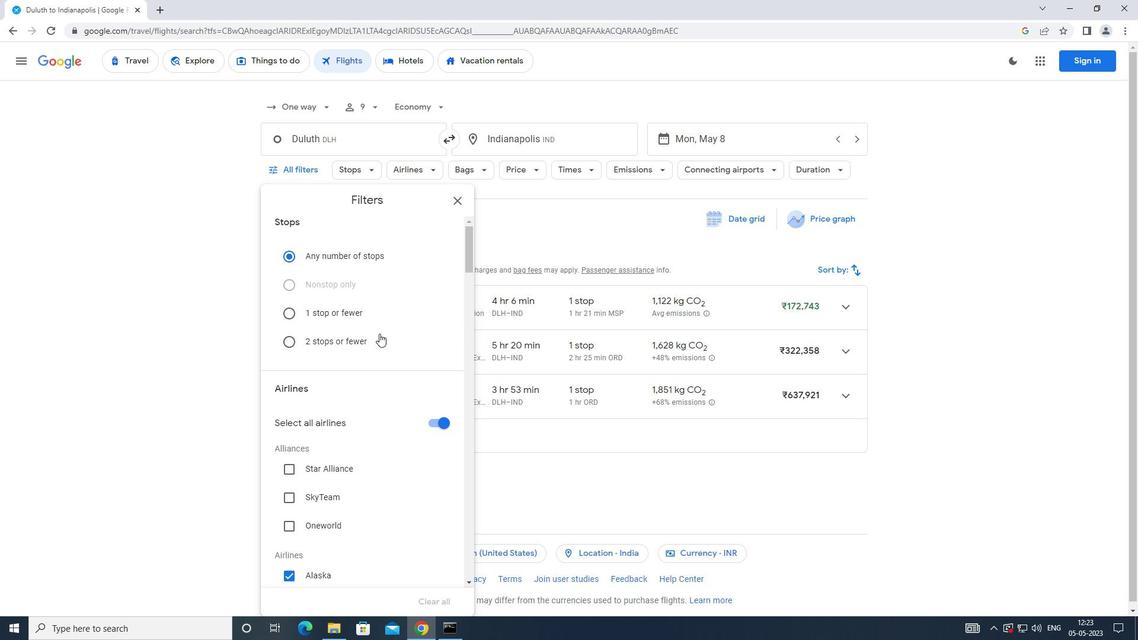 
Action: Mouse moved to (428, 245)
Screenshot: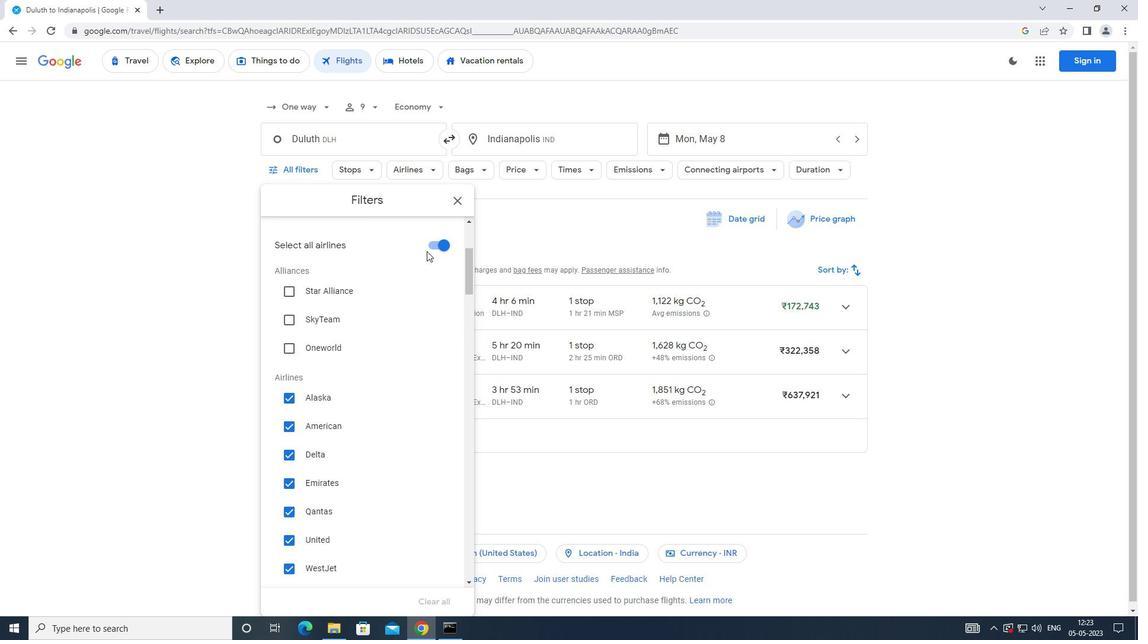 
Action: Mouse pressed left at (428, 245)
Screenshot: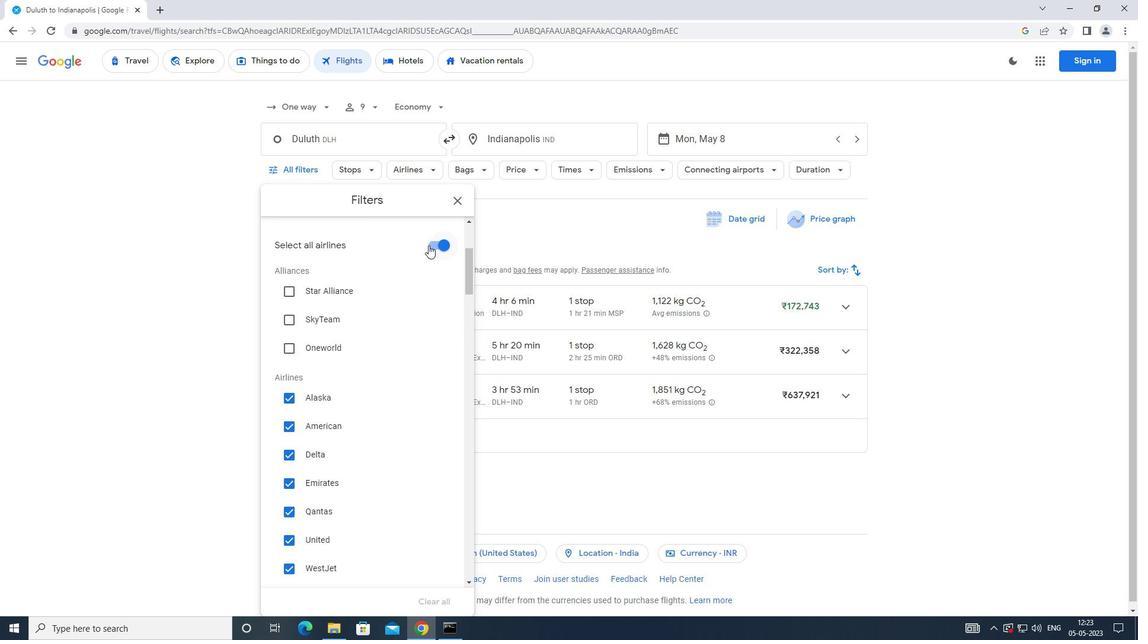 
Action: Mouse moved to (421, 295)
Screenshot: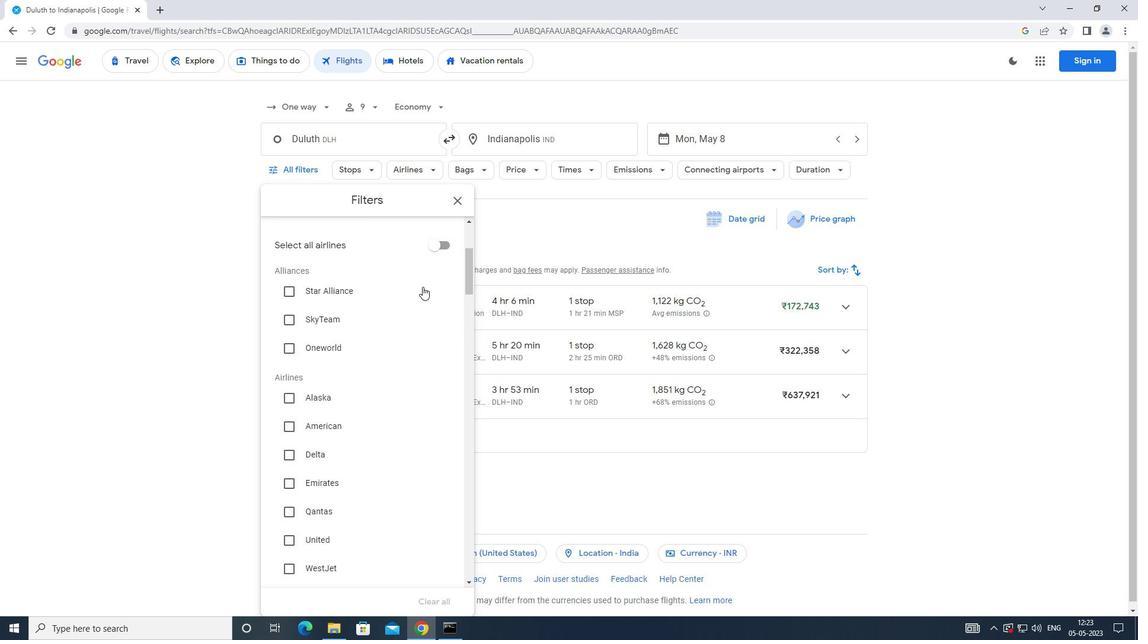 
Action: Mouse scrolled (421, 295) with delta (0, 0)
Screenshot: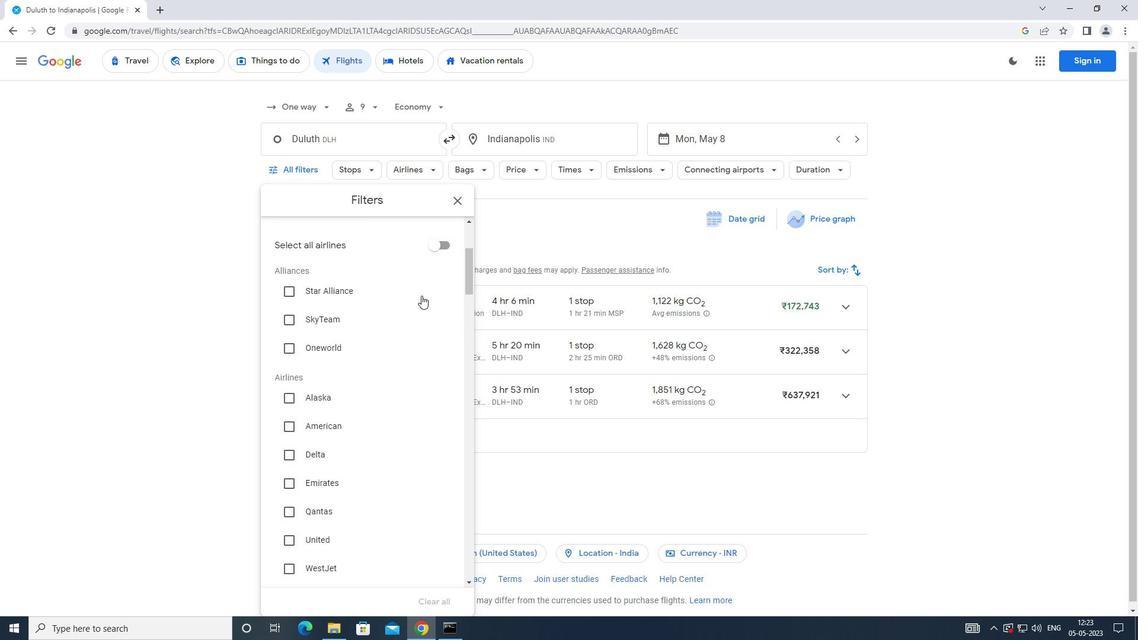 
Action: Mouse scrolled (421, 295) with delta (0, 0)
Screenshot: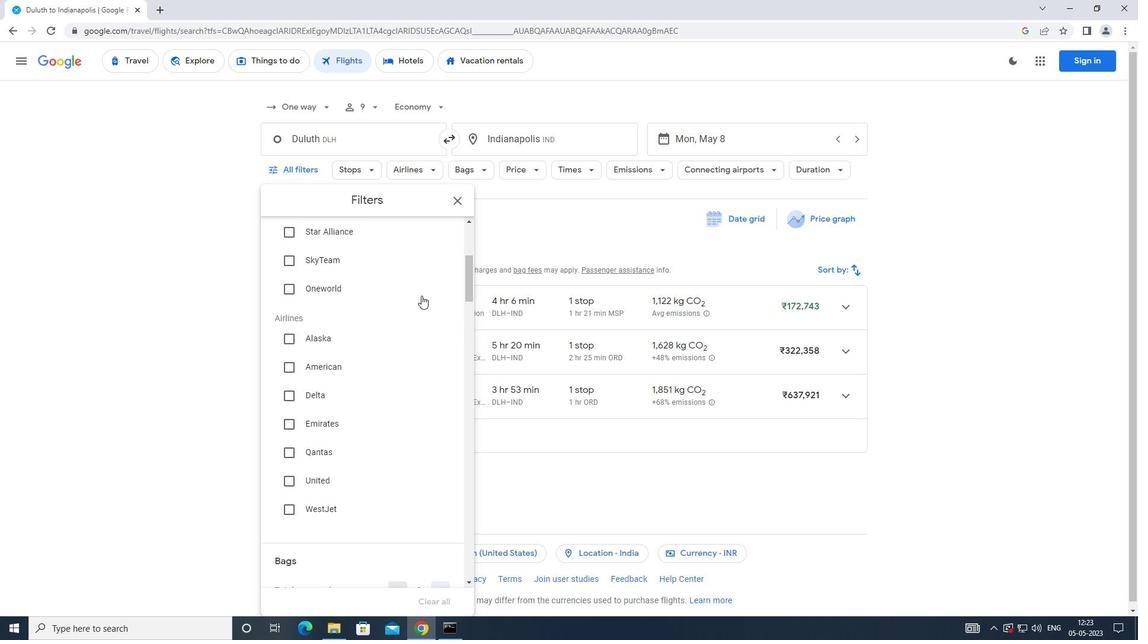 
Action: Mouse scrolled (421, 295) with delta (0, 0)
Screenshot: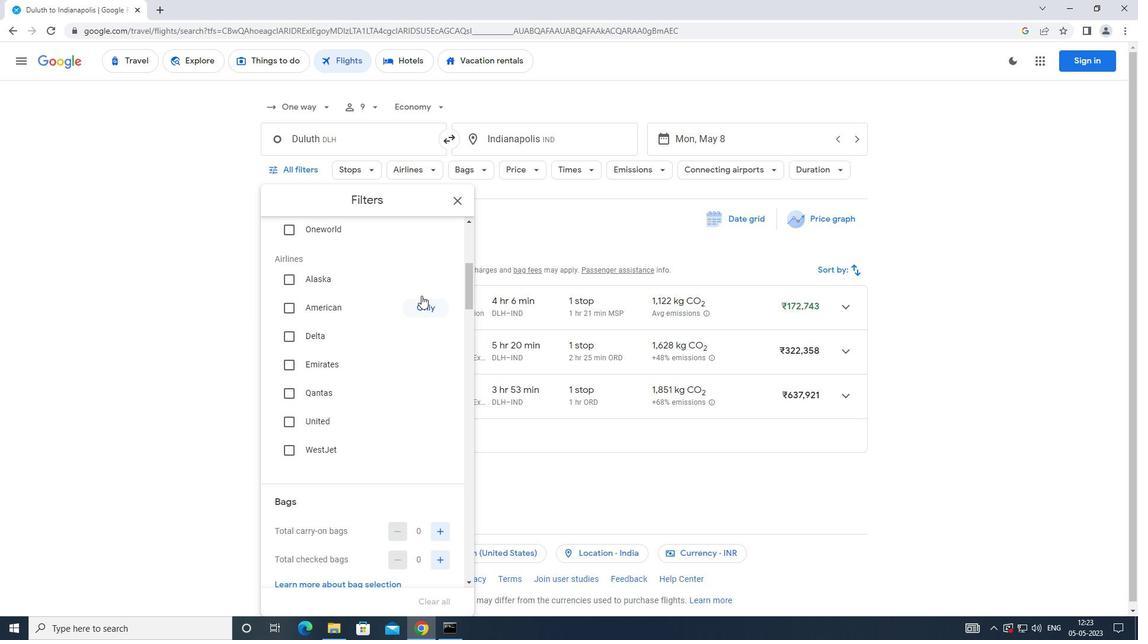 
Action: Mouse moved to (441, 496)
Screenshot: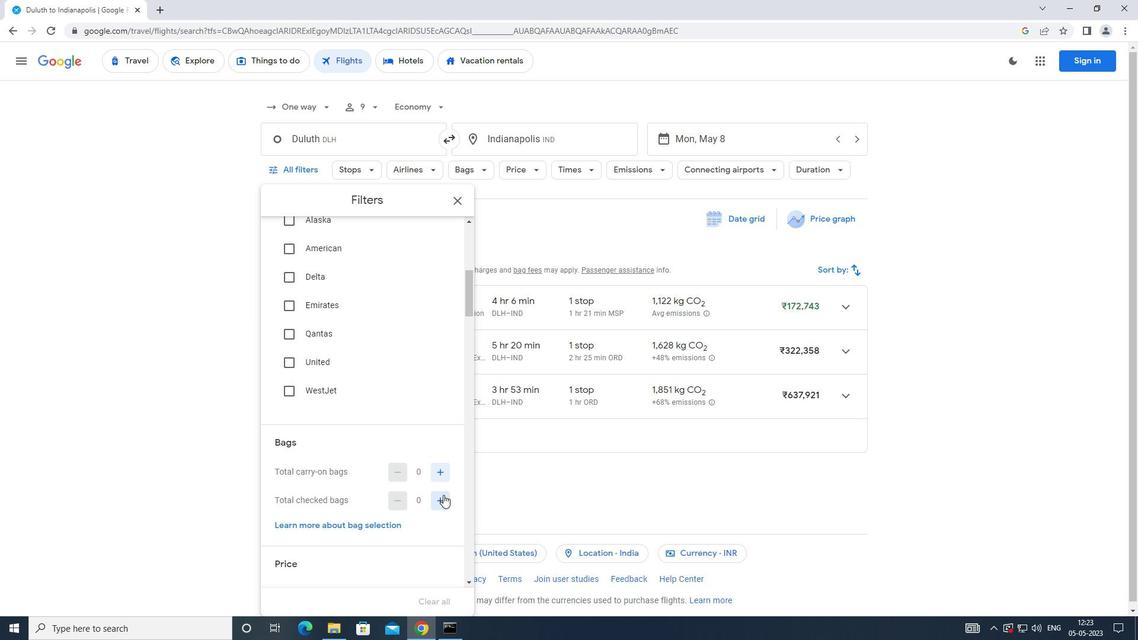 
Action: Mouse pressed left at (441, 496)
Screenshot: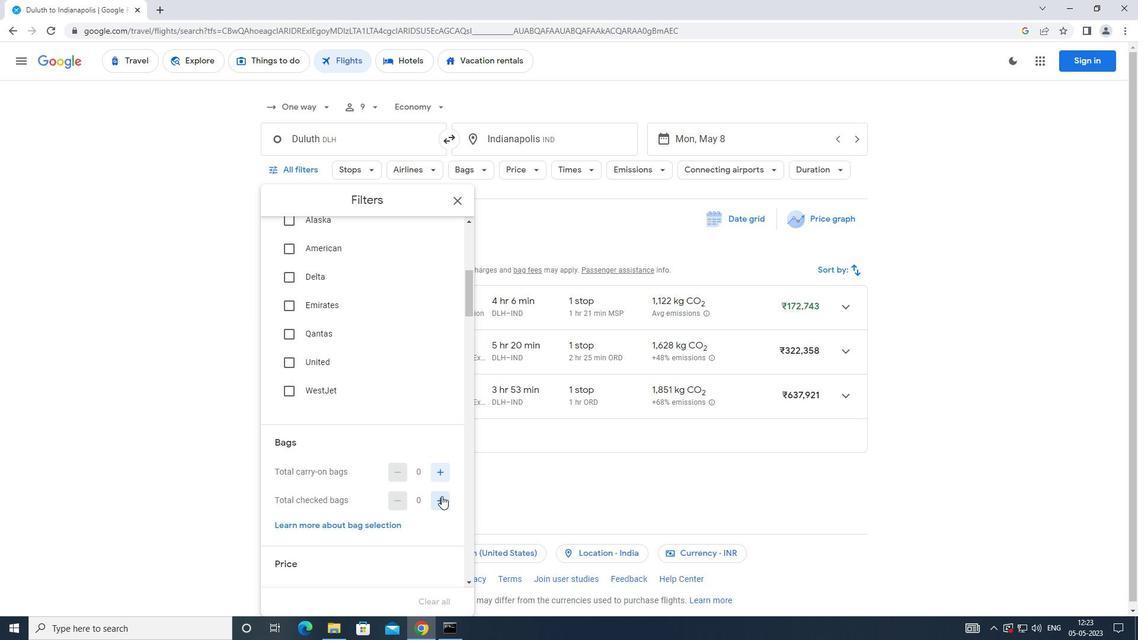 
Action: Mouse moved to (441, 497)
Screenshot: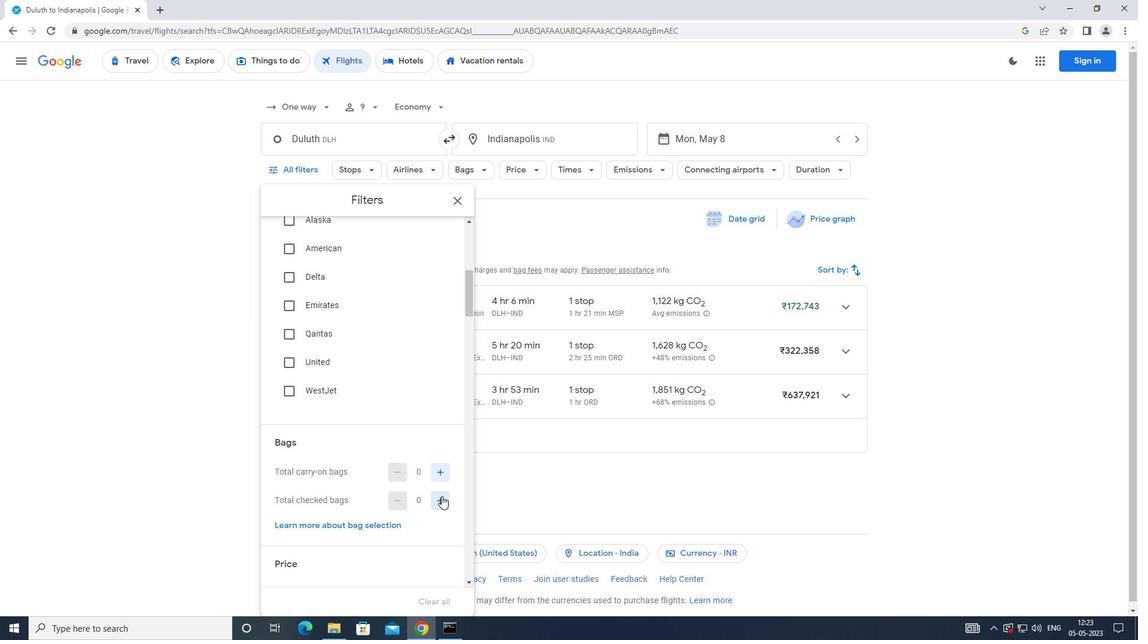 
Action: Mouse pressed left at (441, 497)
Screenshot: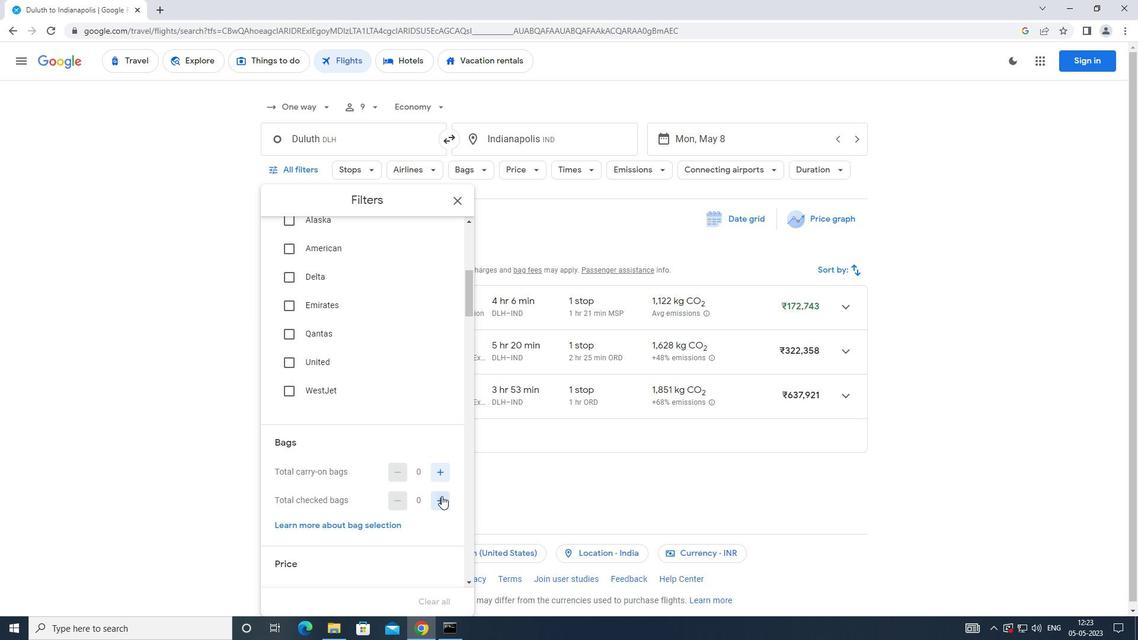 
Action: Mouse moved to (411, 454)
Screenshot: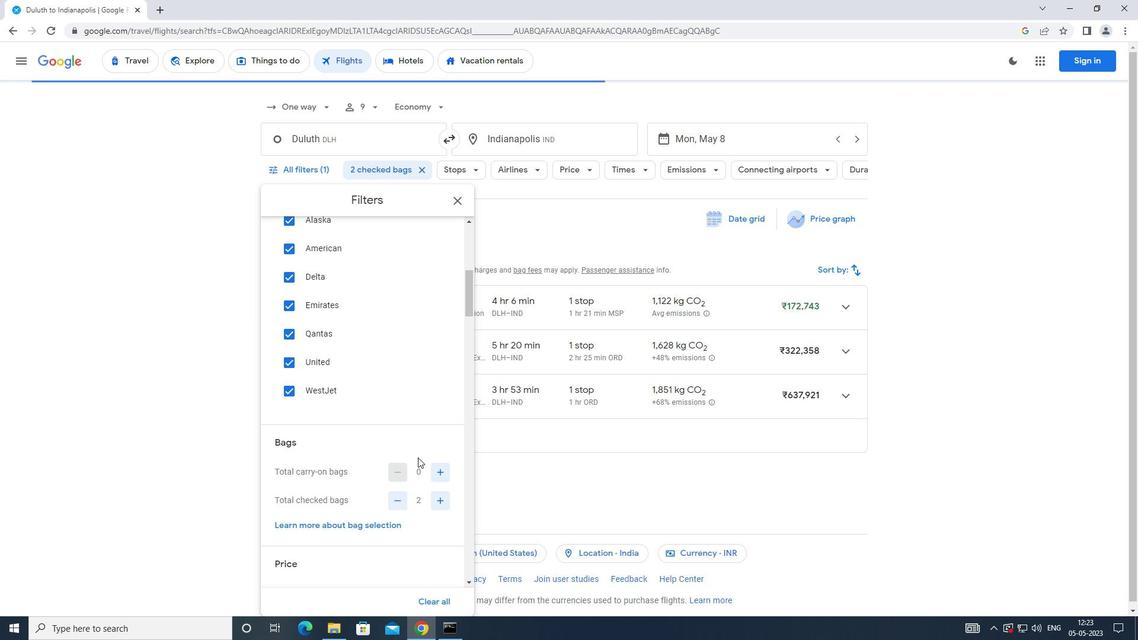 
Action: Mouse scrolled (411, 453) with delta (0, 0)
Screenshot: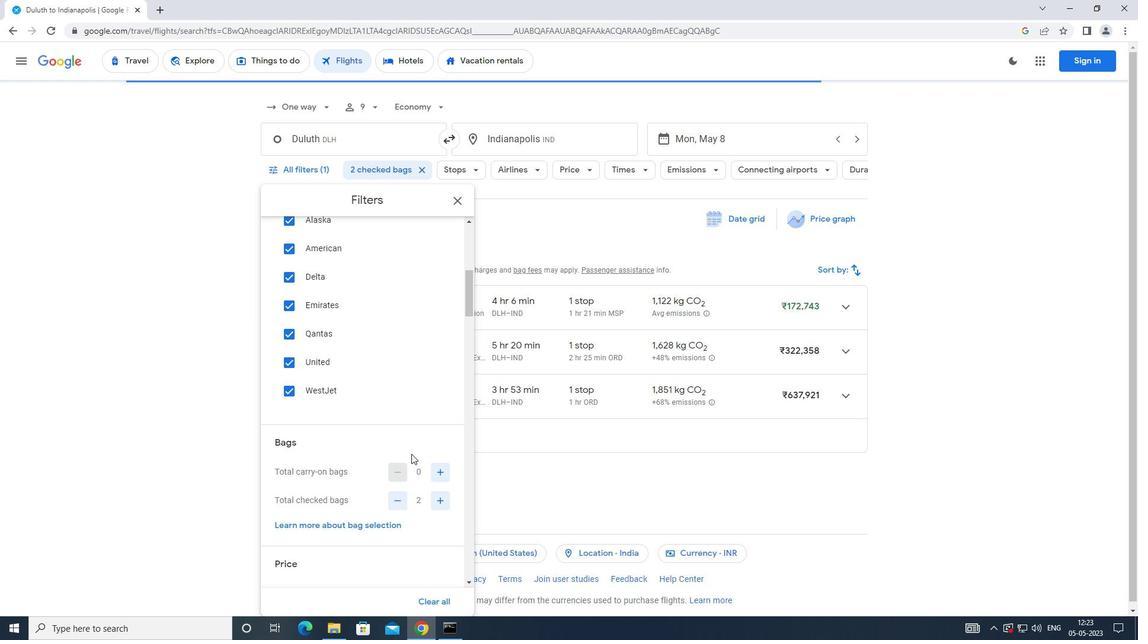 
Action: Mouse scrolled (411, 453) with delta (0, 0)
Screenshot: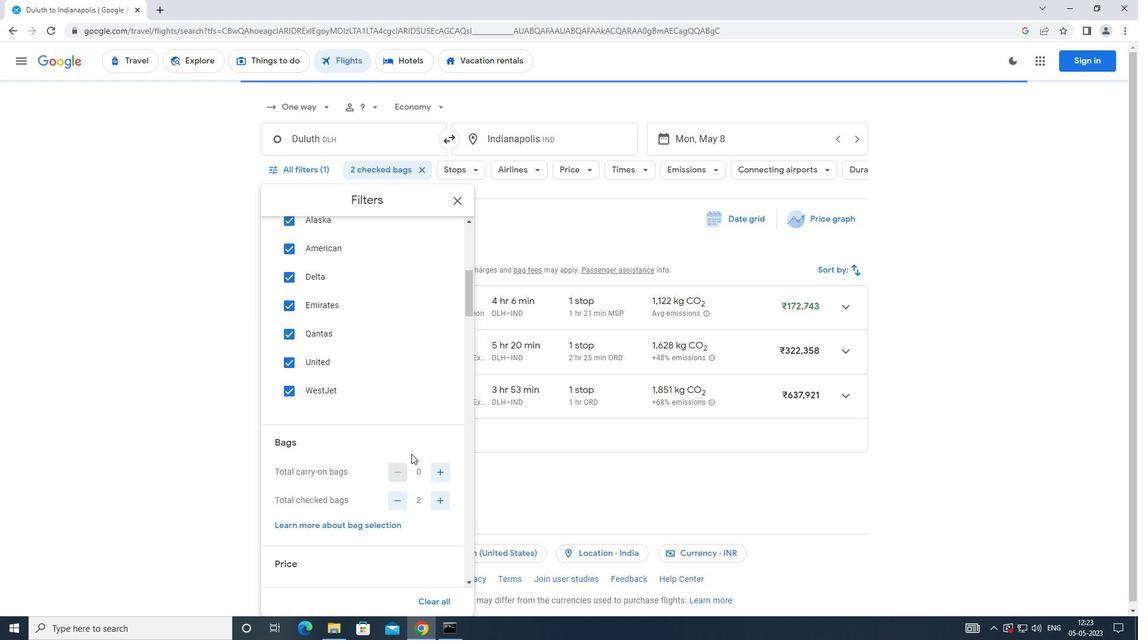 
Action: Mouse scrolled (411, 453) with delta (0, 0)
Screenshot: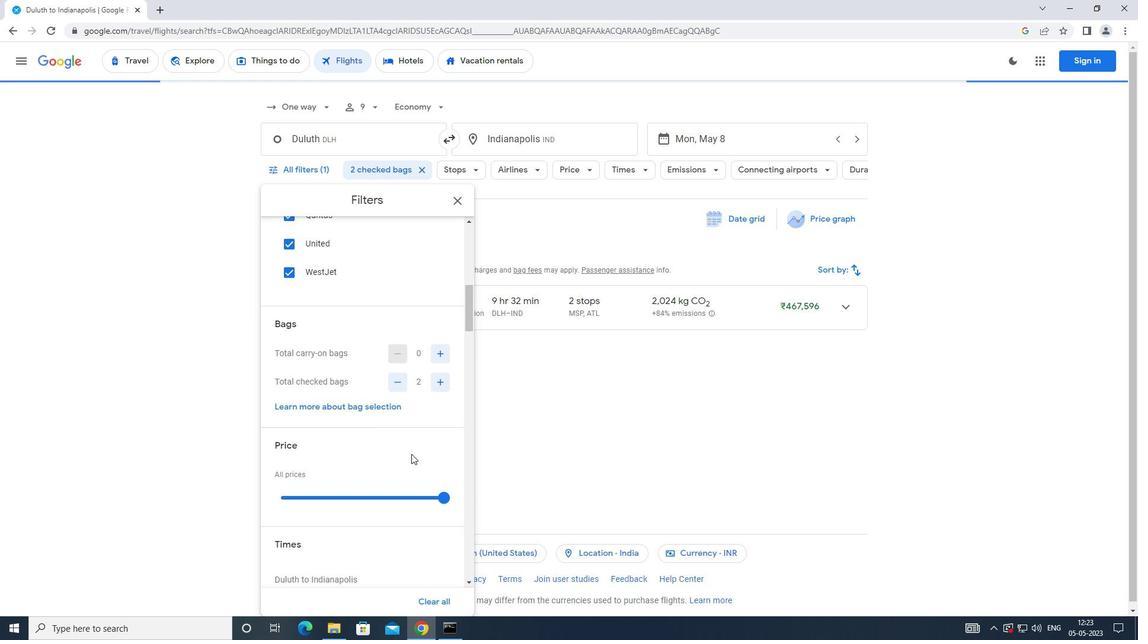 
Action: Mouse moved to (441, 440)
Screenshot: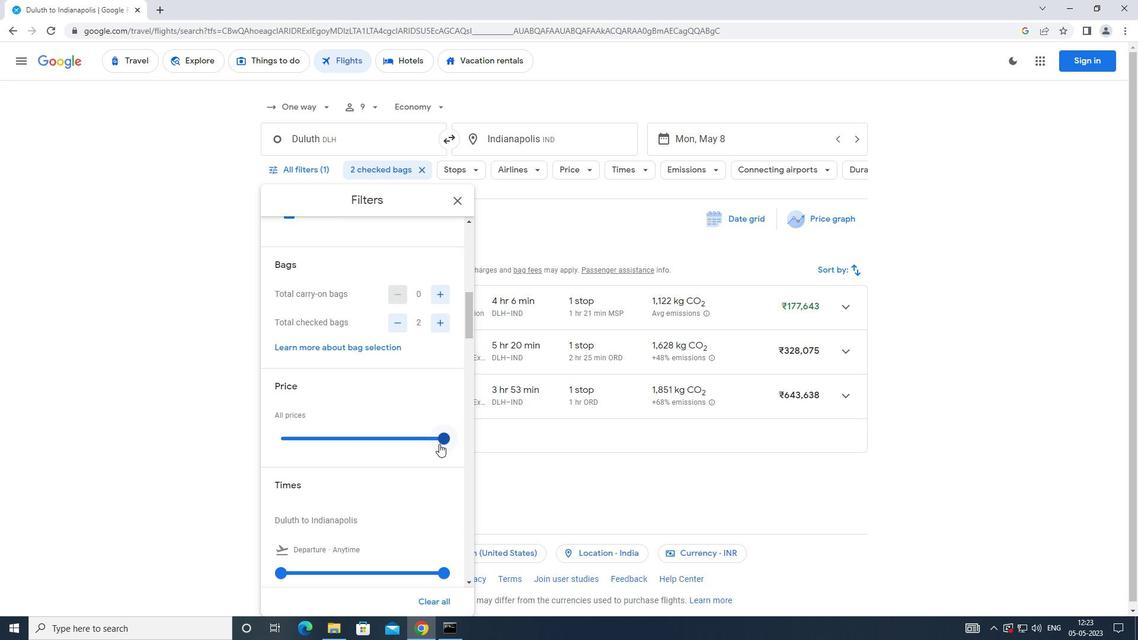 
Action: Mouse pressed left at (441, 440)
Screenshot: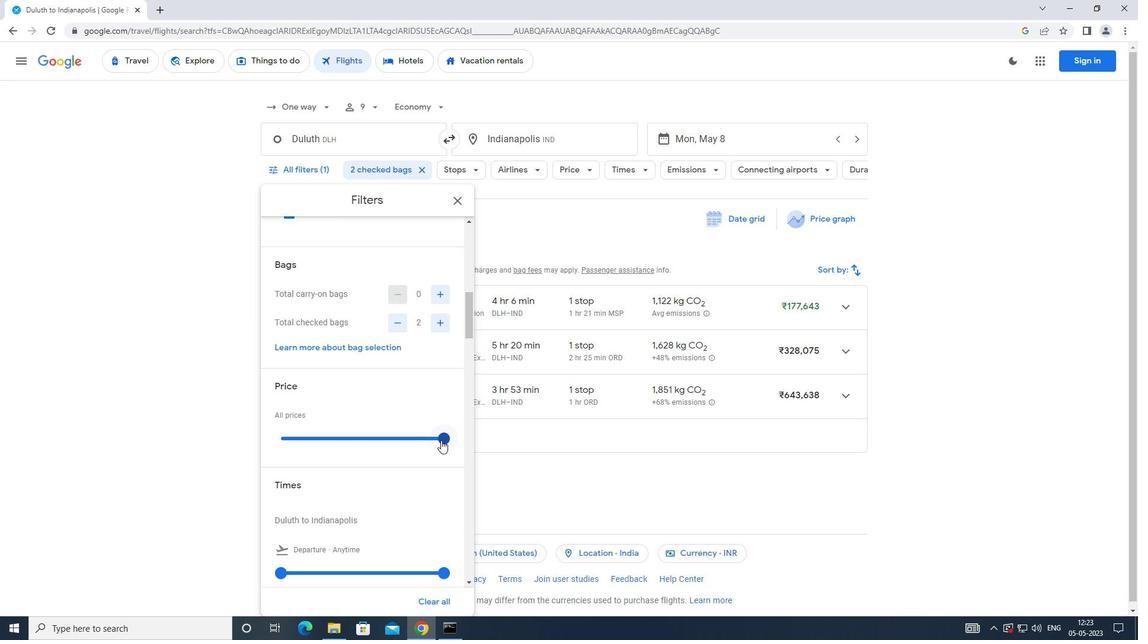 
Action: Mouse moved to (379, 410)
Screenshot: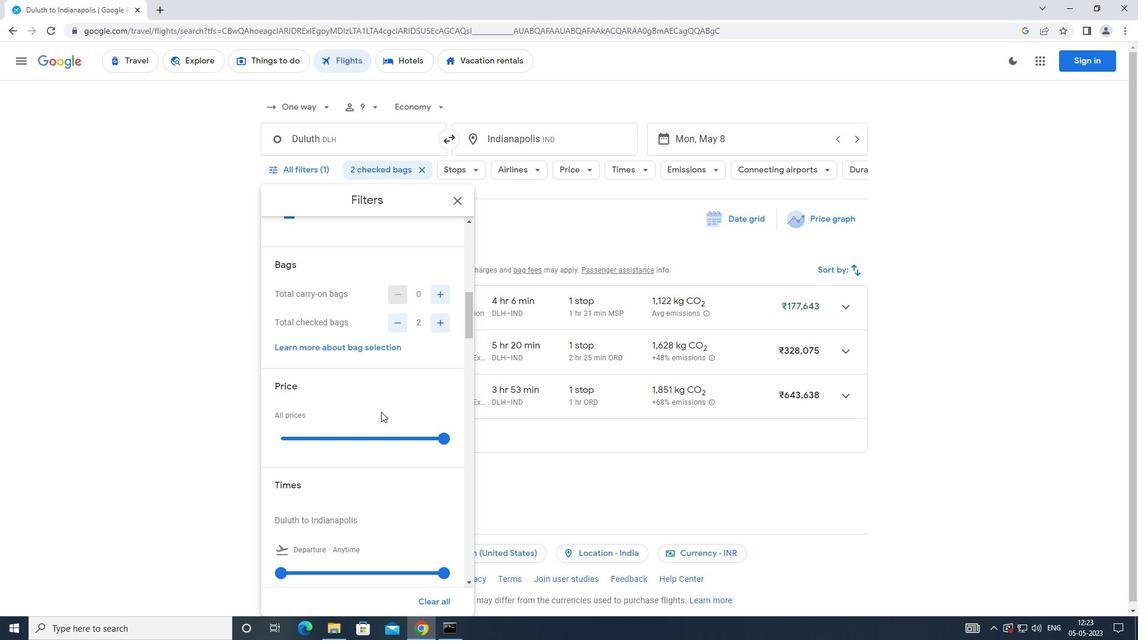 
Action: Mouse scrolled (379, 409) with delta (0, 0)
Screenshot: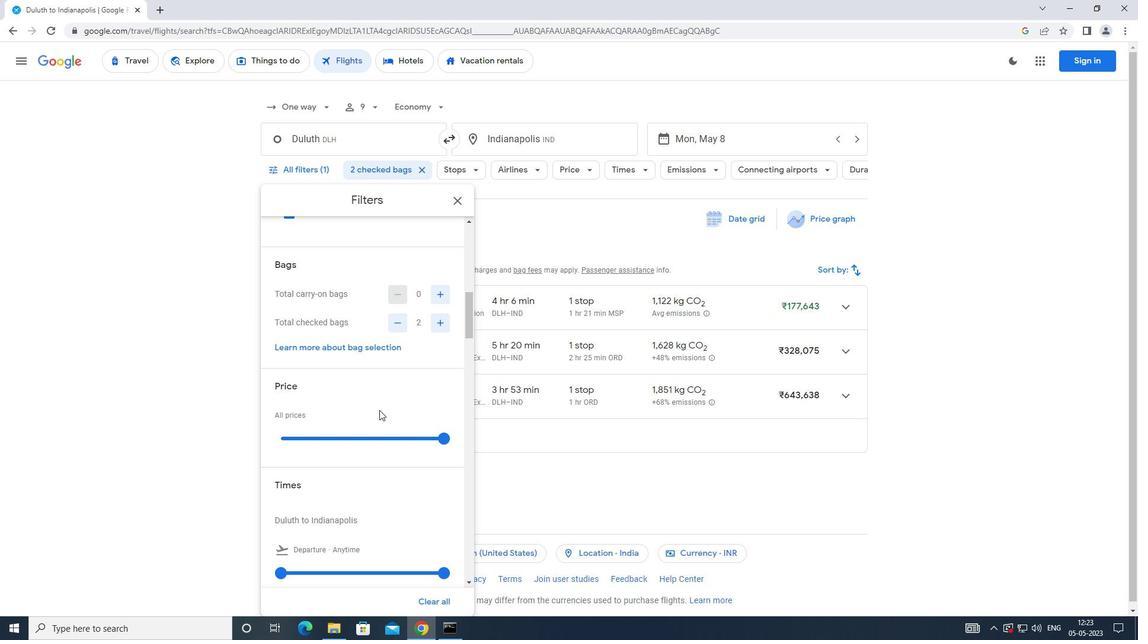 
Action: Mouse scrolled (379, 409) with delta (0, 0)
Screenshot: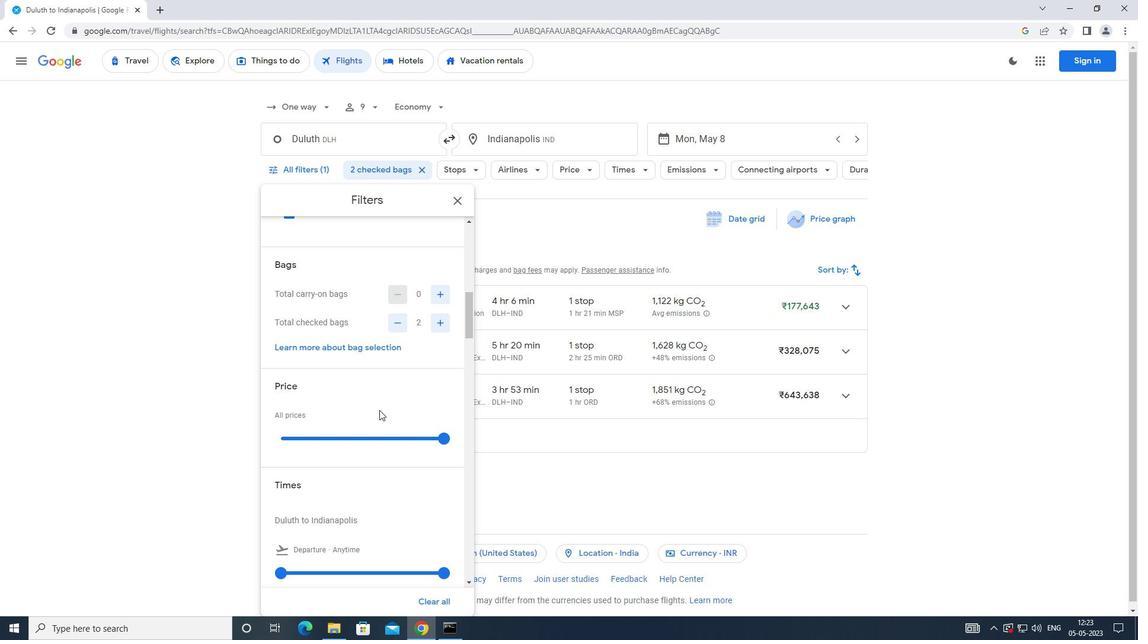 
Action: Mouse moved to (281, 456)
Screenshot: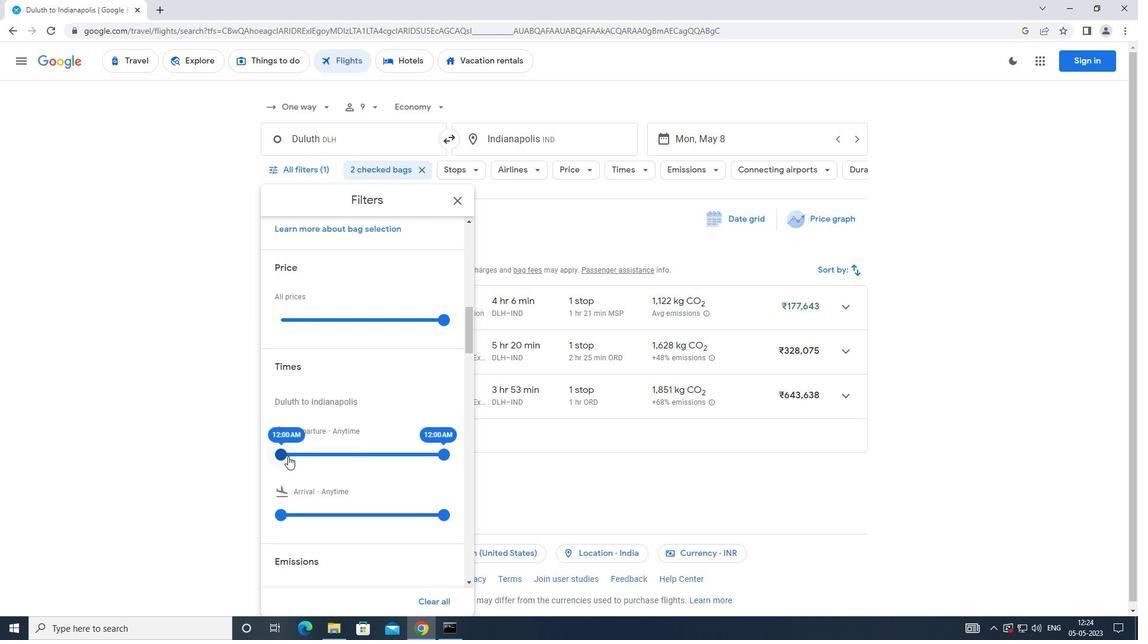 
Action: Mouse pressed left at (281, 456)
Screenshot: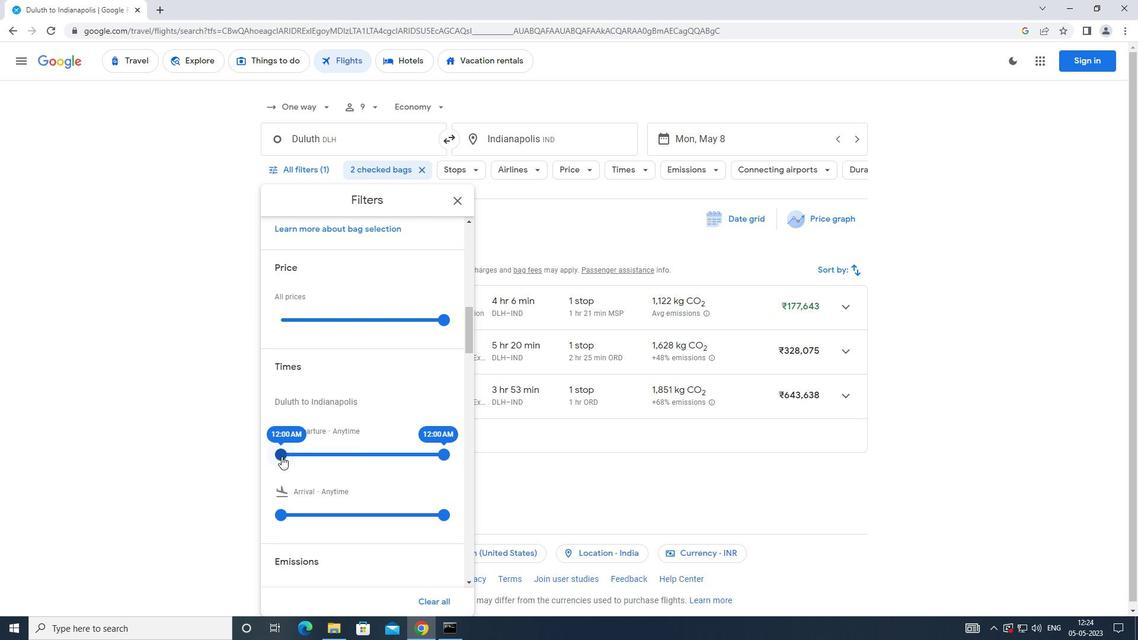 
Action: Mouse moved to (444, 455)
Screenshot: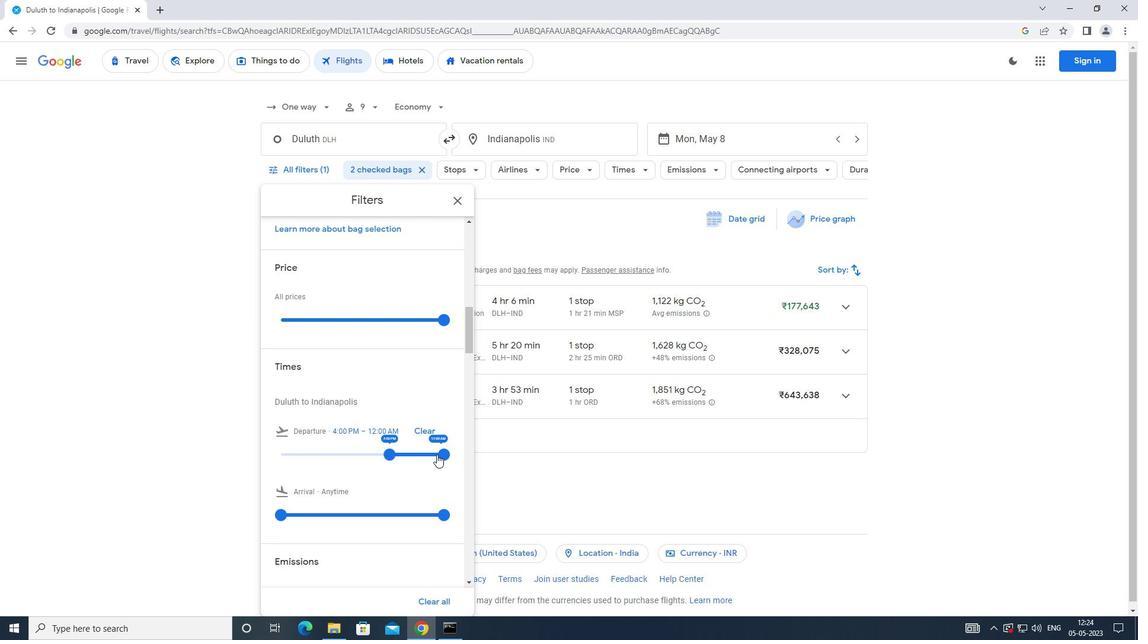 
Action: Mouse pressed left at (444, 455)
Screenshot: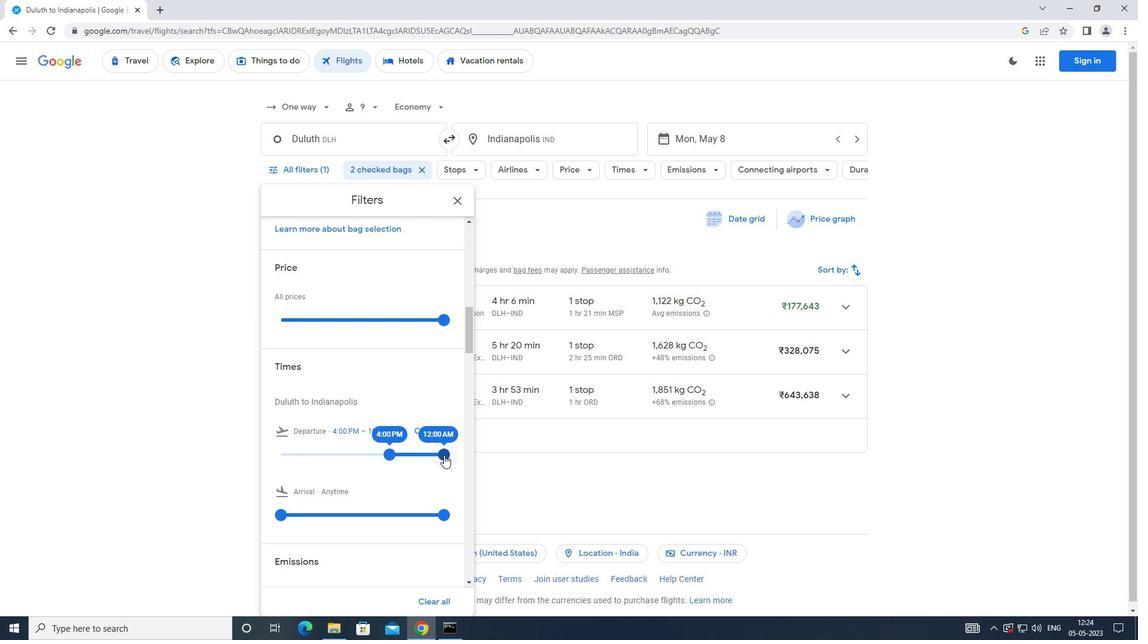 
Action: Mouse moved to (406, 448)
Screenshot: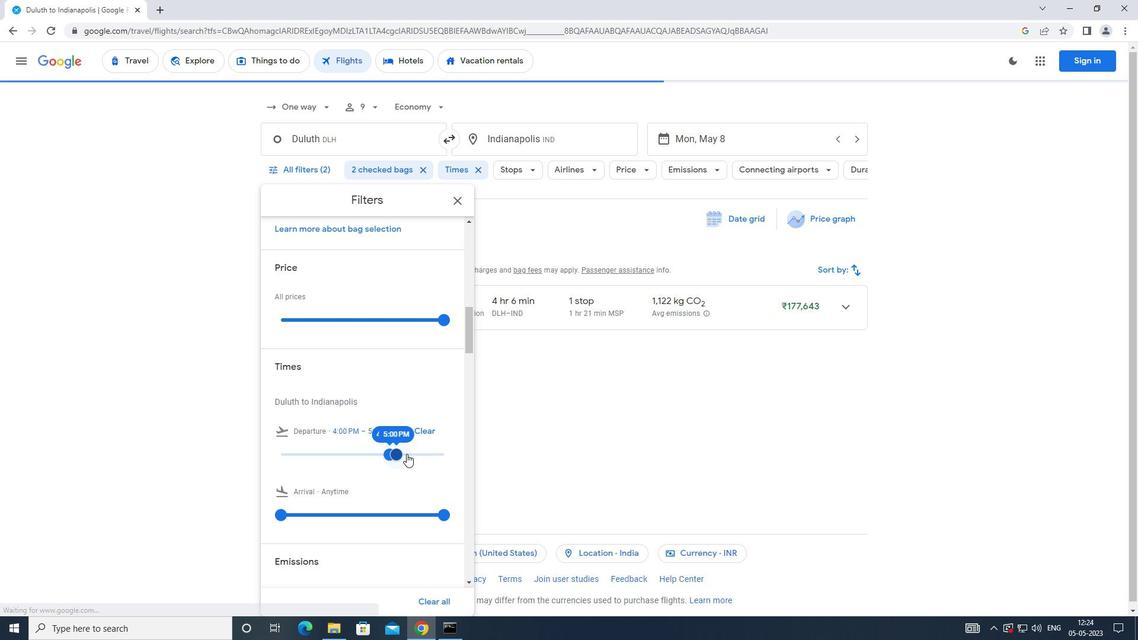 
